 Task: Search one way flight ticket for 4 adults, 2 children, 2 infants in seat and 1 infant on lap in economy from Williston: Williston Basin International Airport to Laramie: Laramie Regional Airport on 5-3-2023. Choice of flights is Alaska. Price is upto 30000. Outbound departure time preference is 20:15.
Action: Mouse moved to (279, 113)
Screenshot: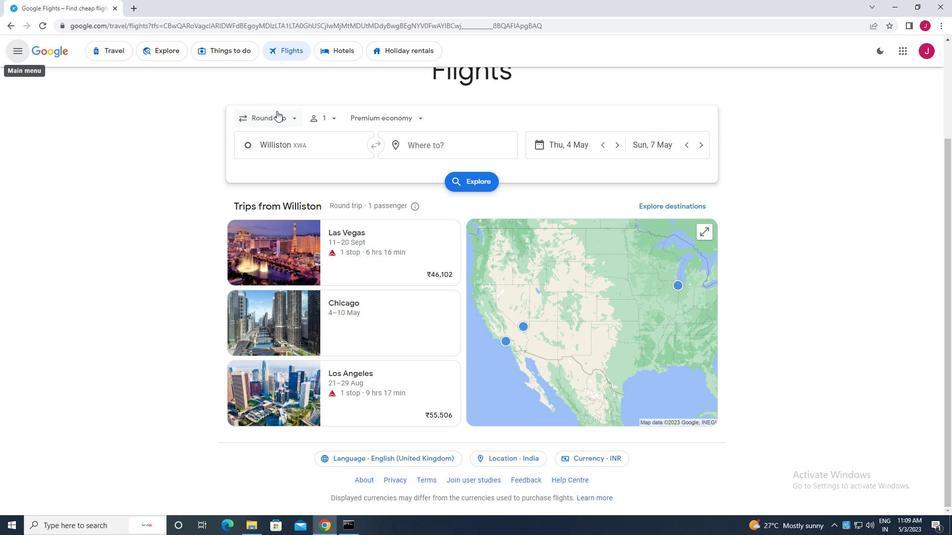 
Action: Mouse pressed left at (279, 113)
Screenshot: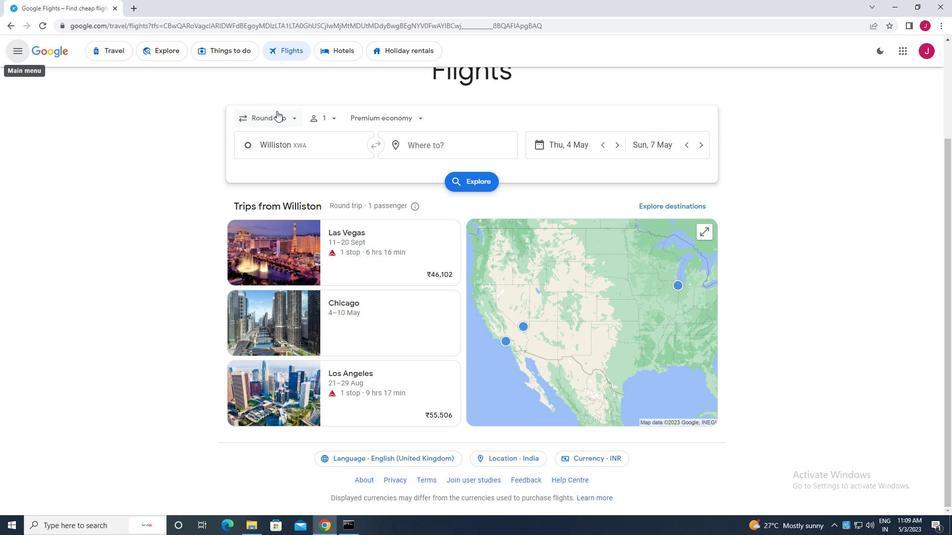 
Action: Mouse moved to (281, 164)
Screenshot: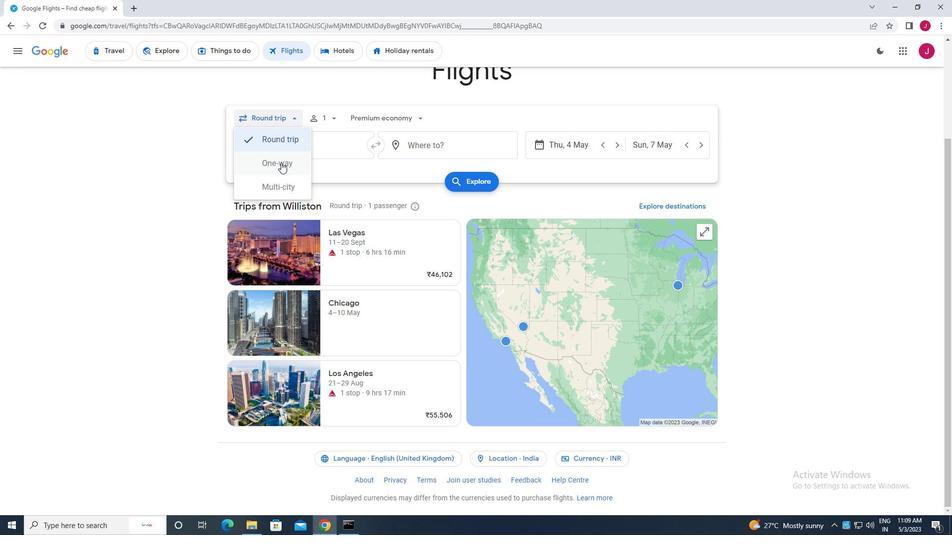 
Action: Mouse pressed left at (281, 164)
Screenshot: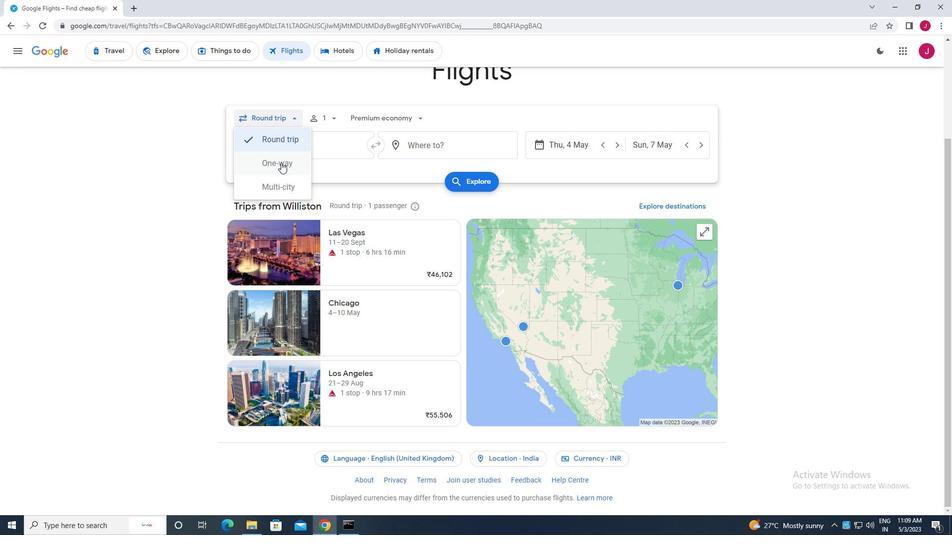 
Action: Mouse moved to (329, 119)
Screenshot: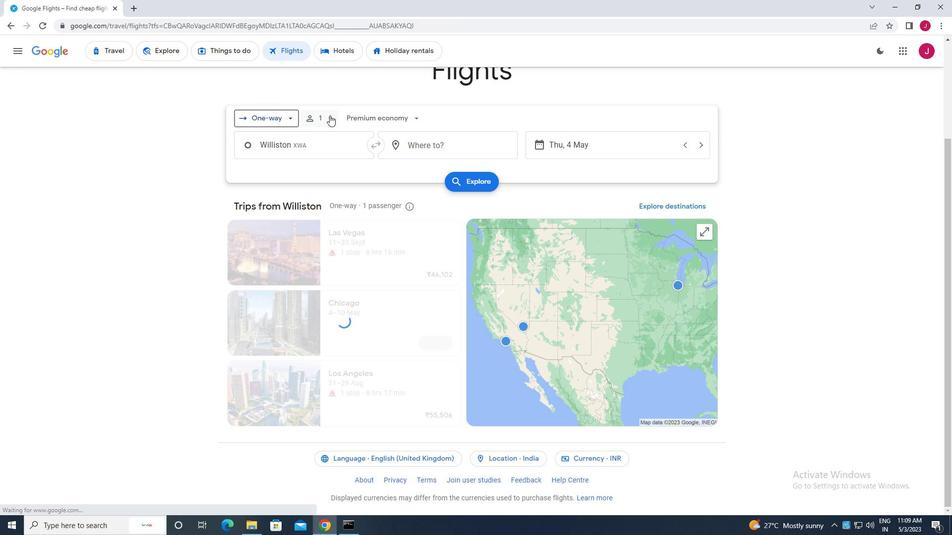 
Action: Mouse pressed left at (329, 119)
Screenshot: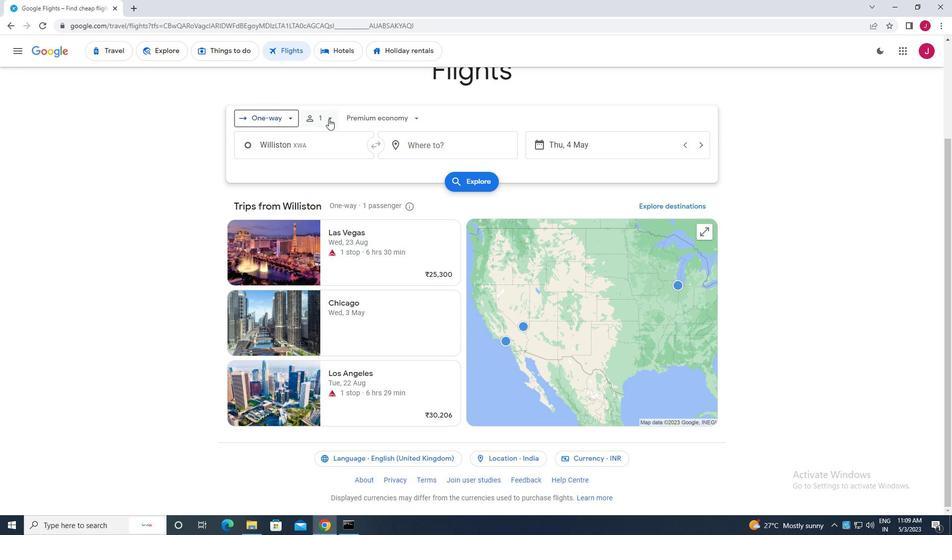 
Action: Mouse moved to (405, 146)
Screenshot: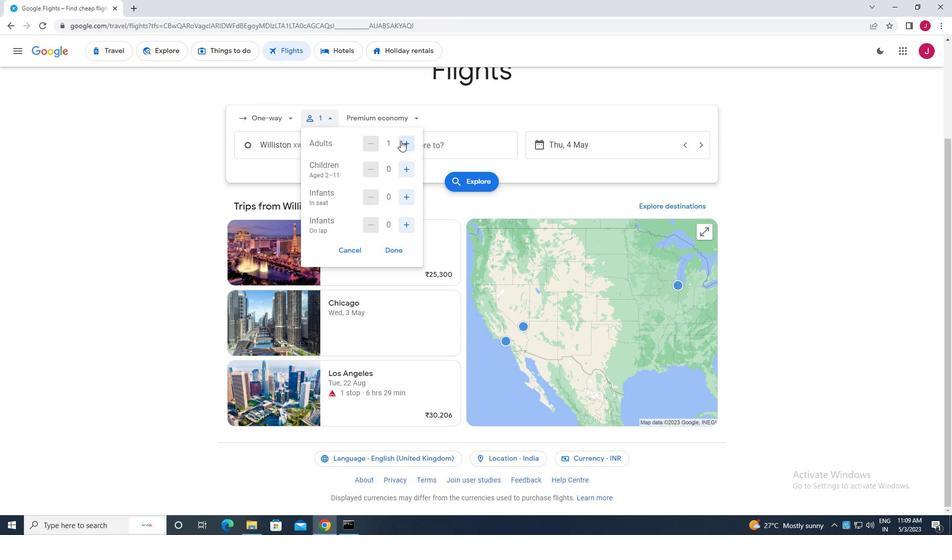 
Action: Mouse pressed left at (405, 146)
Screenshot: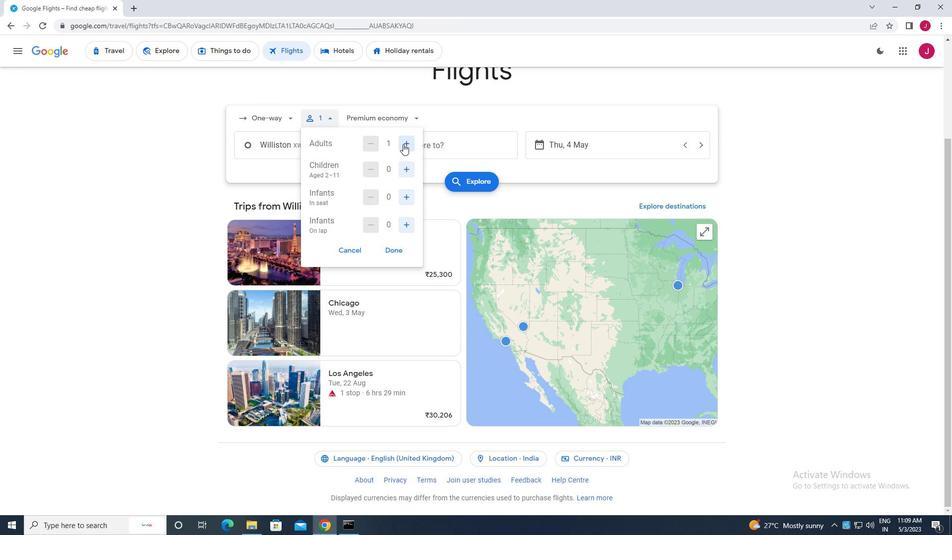 
Action: Mouse pressed left at (405, 146)
Screenshot: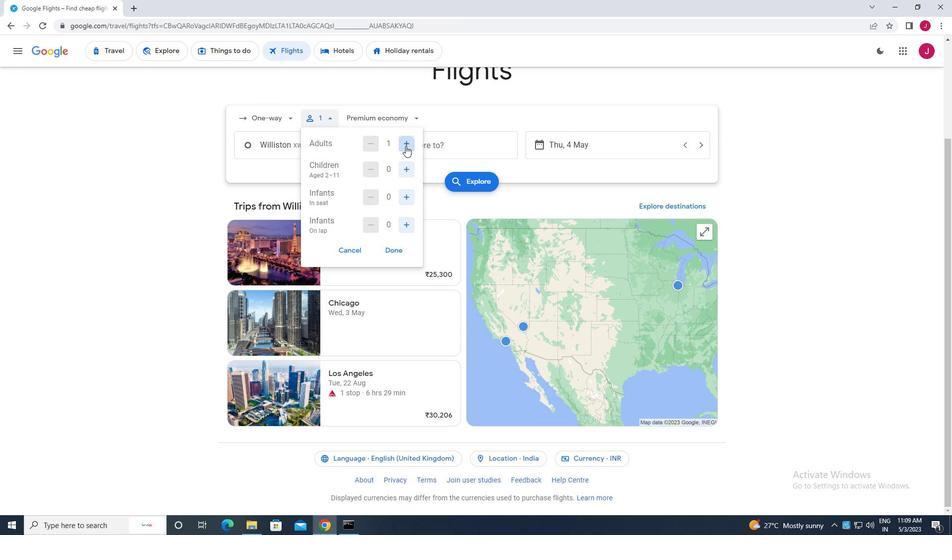 
Action: Mouse pressed left at (405, 146)
Screenshot: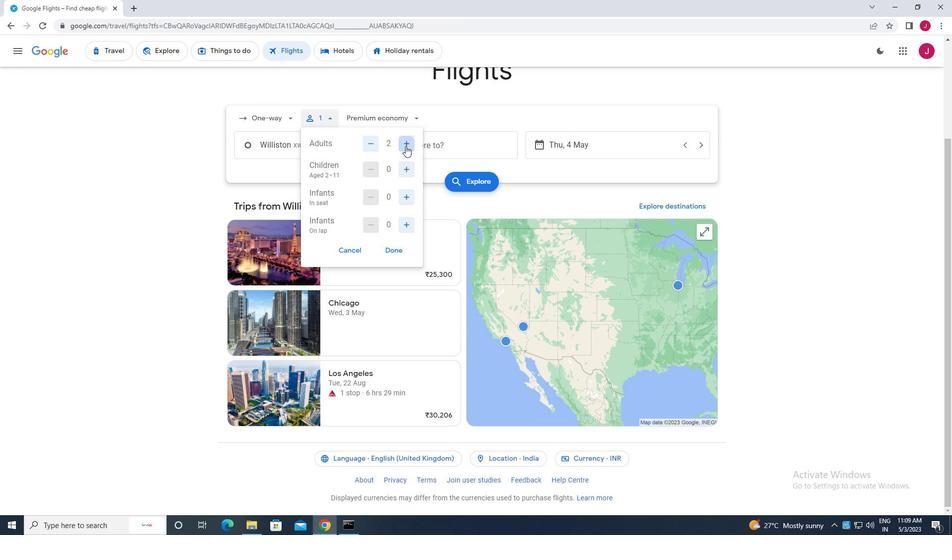 
Action: Mouse moved to (405, 170)
Screenshot: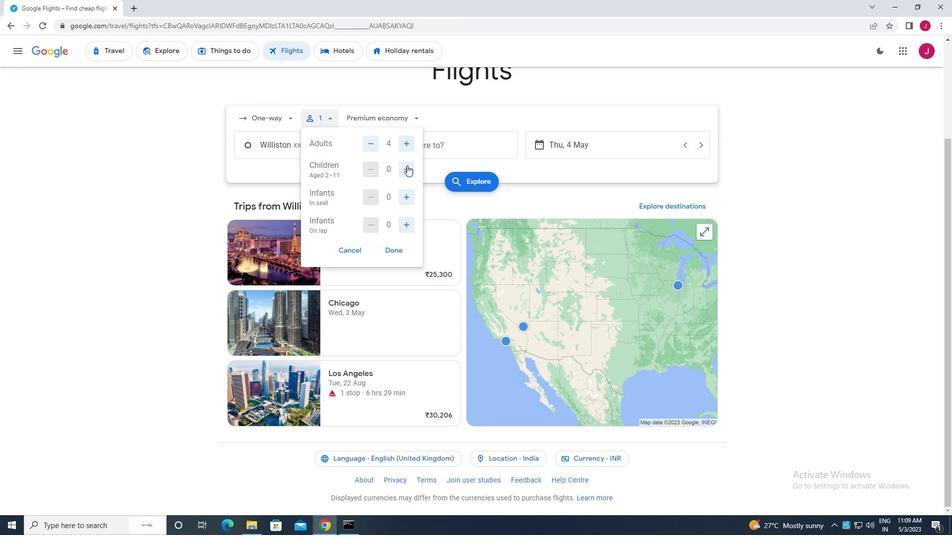 
Action: Mouse pressed left at (405, 170)
Screenshot: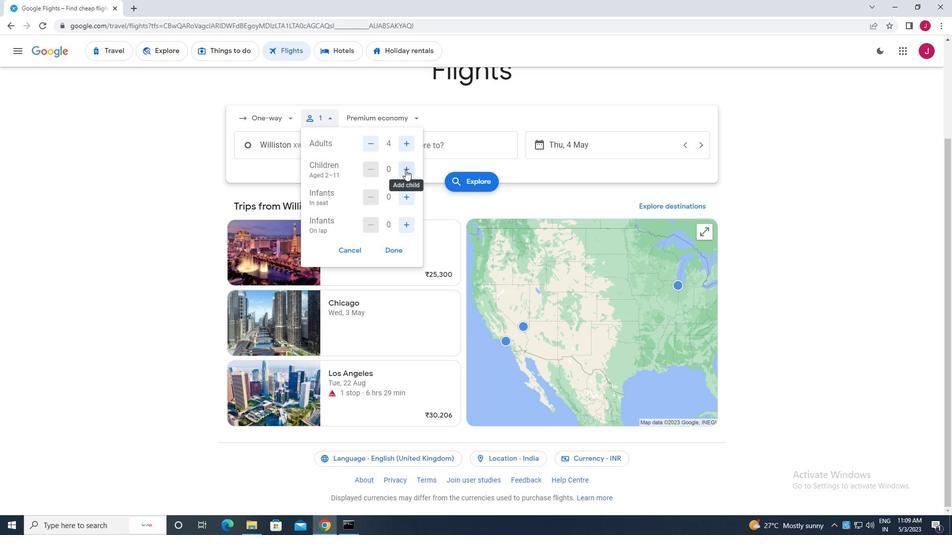 
Action: Mouse pressed left at (405, 170)
Screenshot: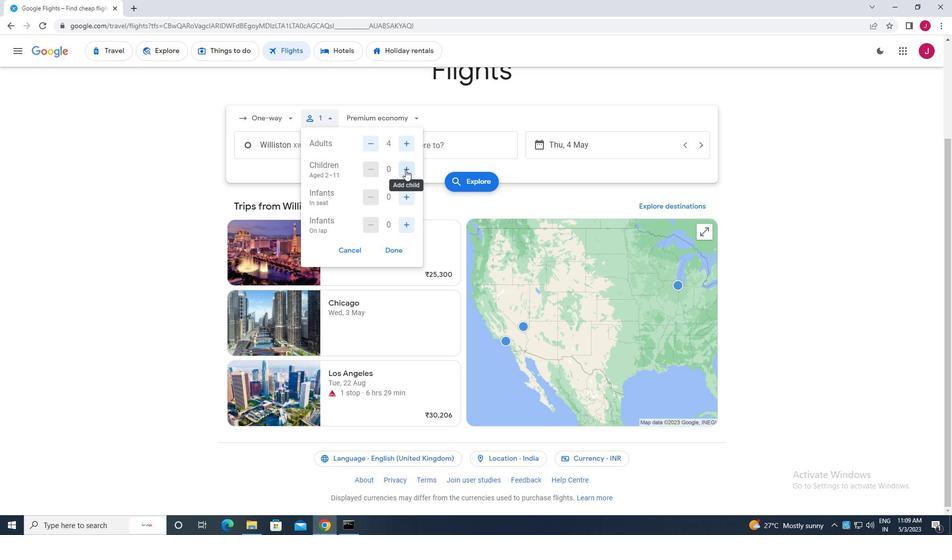 
Action: Mouse moved to (407, 199)
Screenshot: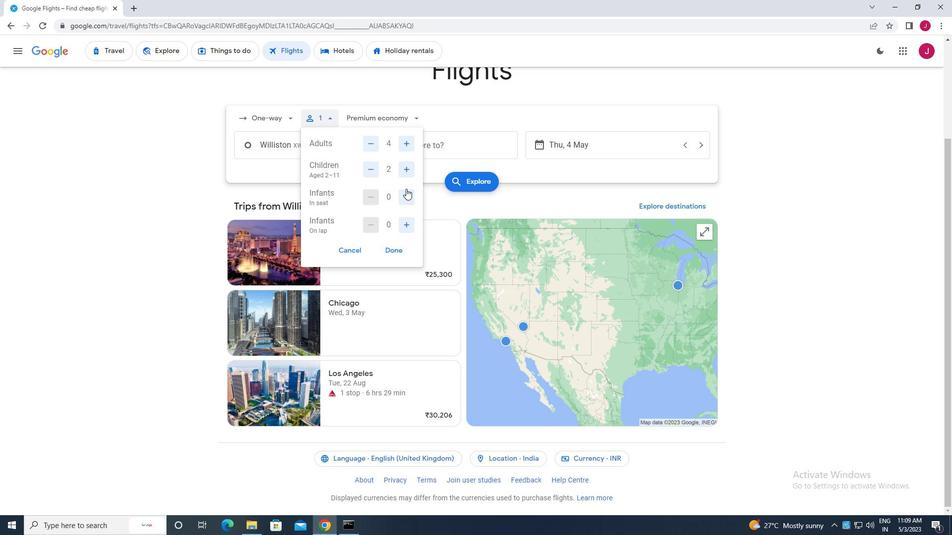 
Action: Mouse pressed left at (407, 199)
Screenshot: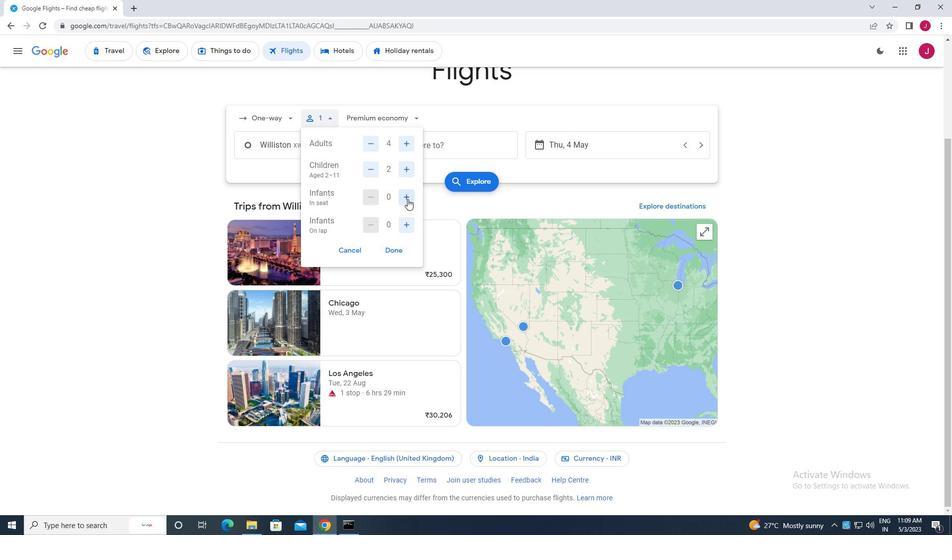 
Action: Mouse pressed left at (407, 199)
Screenshot: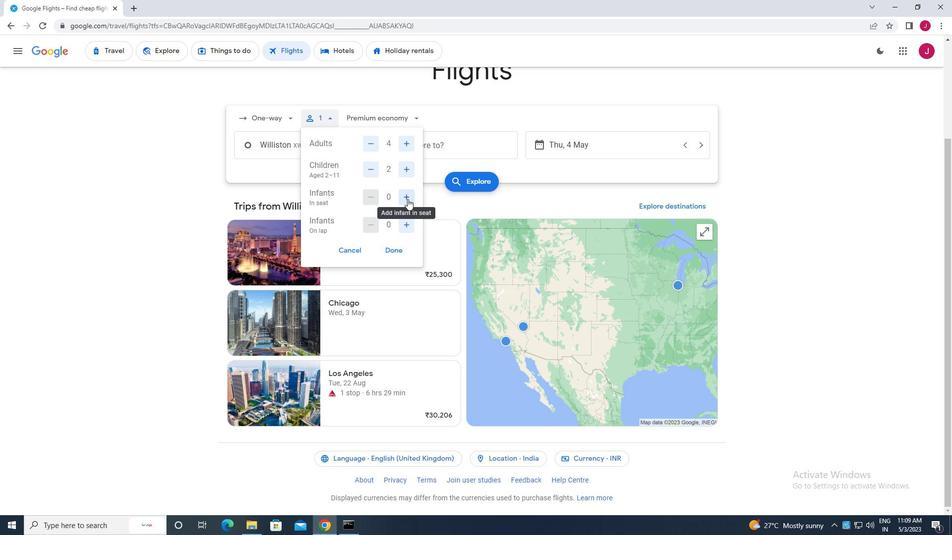 
Action: Mouse moved to (403, 226)
Screenshot: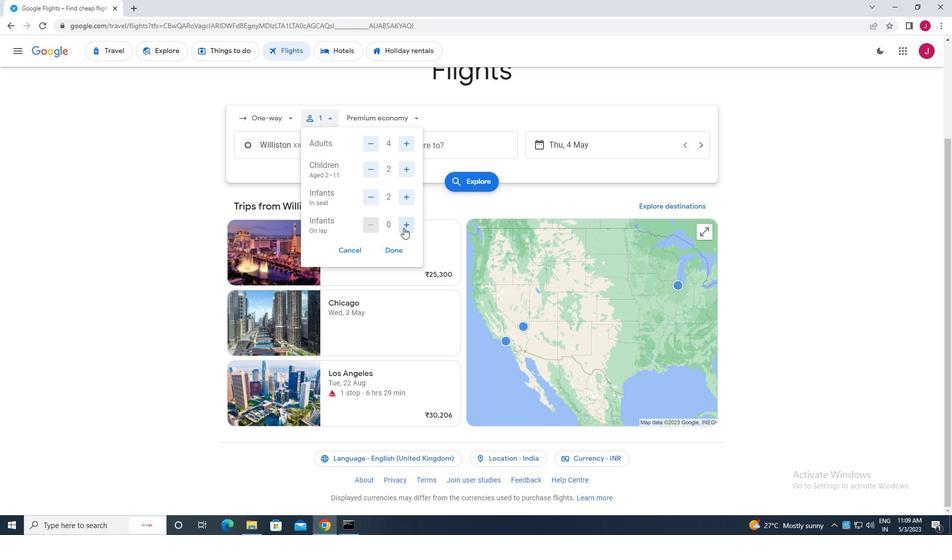 
Action: Mouse pressed left at (403, 226)
Screenshot: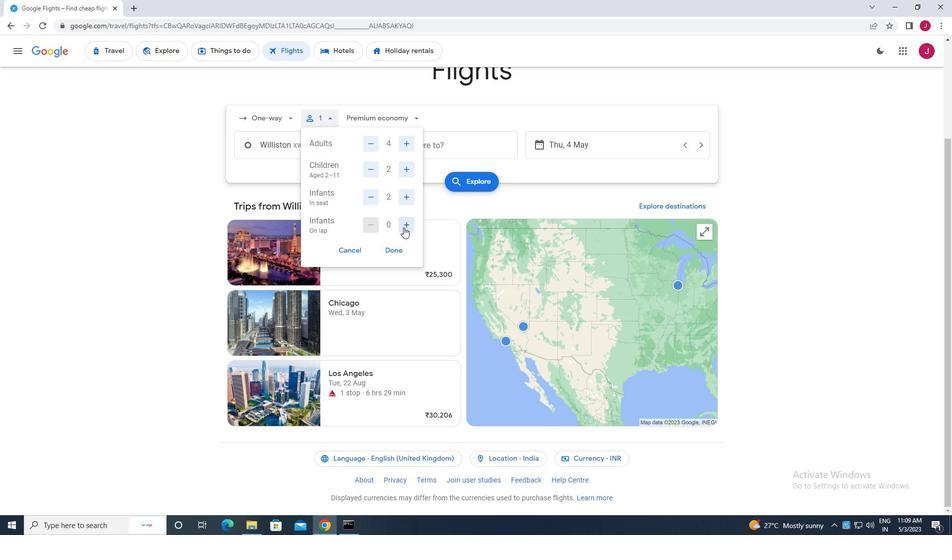 
Action: Mouse moved to (395, 247)
Screenshot: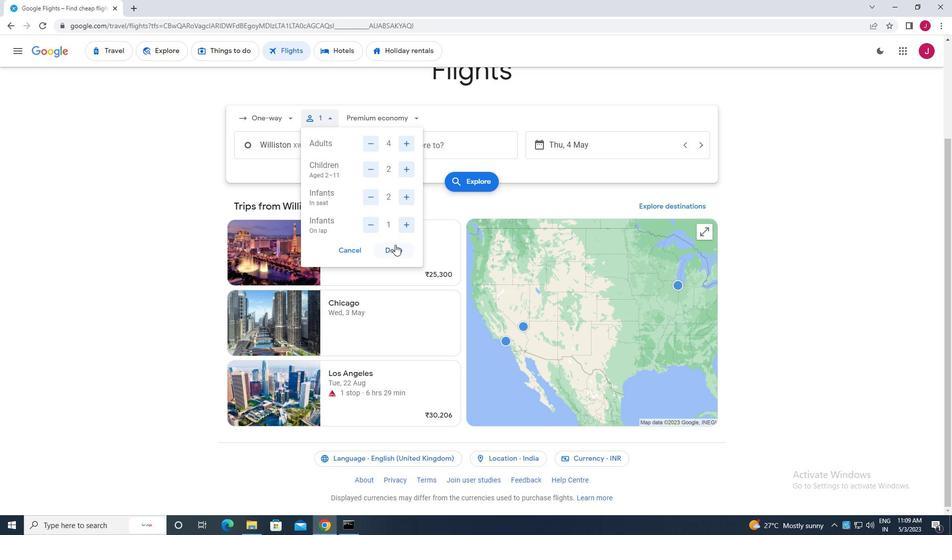 
Action: Mouse pressed left at (395, 247)
Screenshot: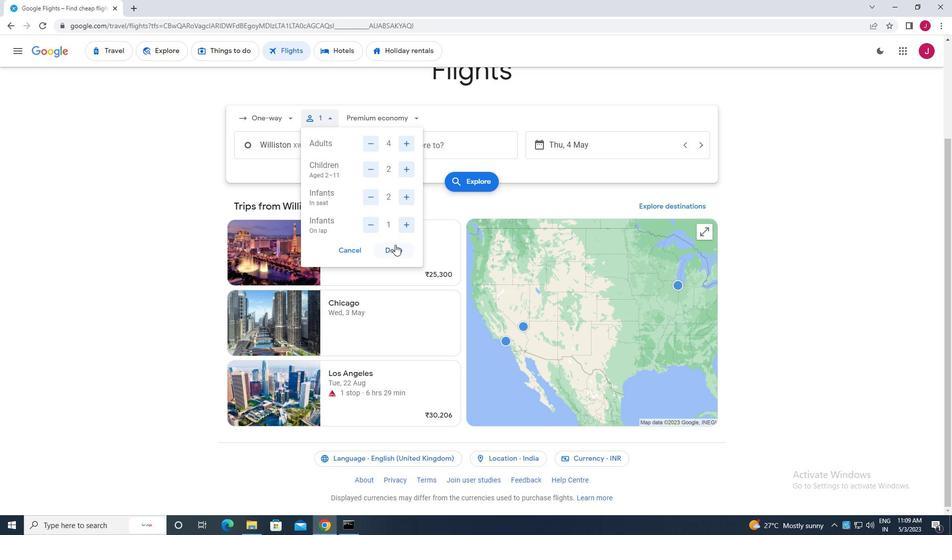 
Action: Mouse moved to (373, 120)
Screenshot: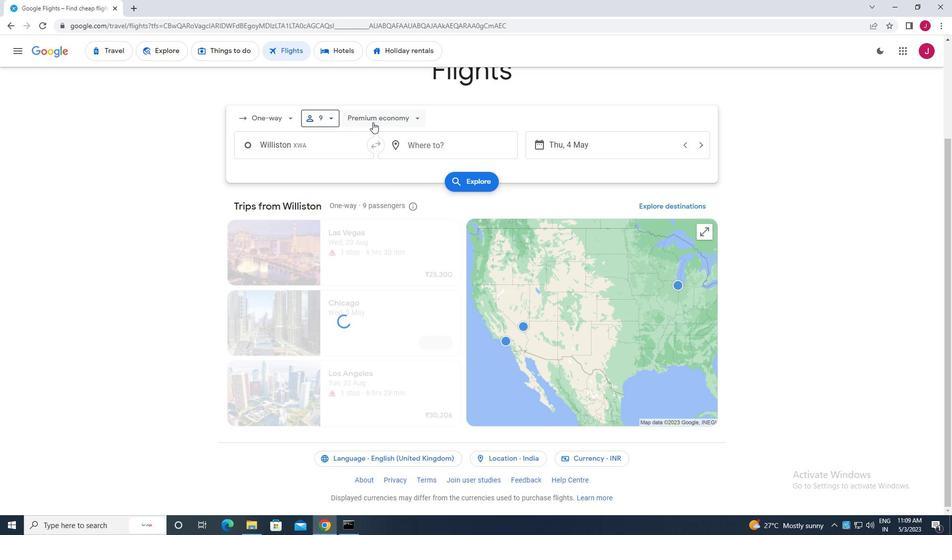 
Action: Mouse pressed left at (373, 120)
Screenshot: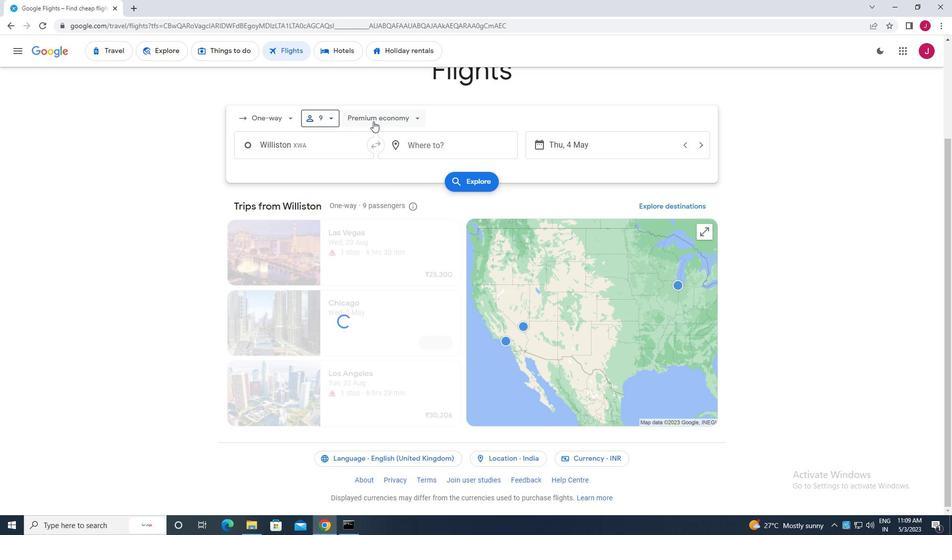 
Action: Mouse moved to (400, 139)
Screenshot: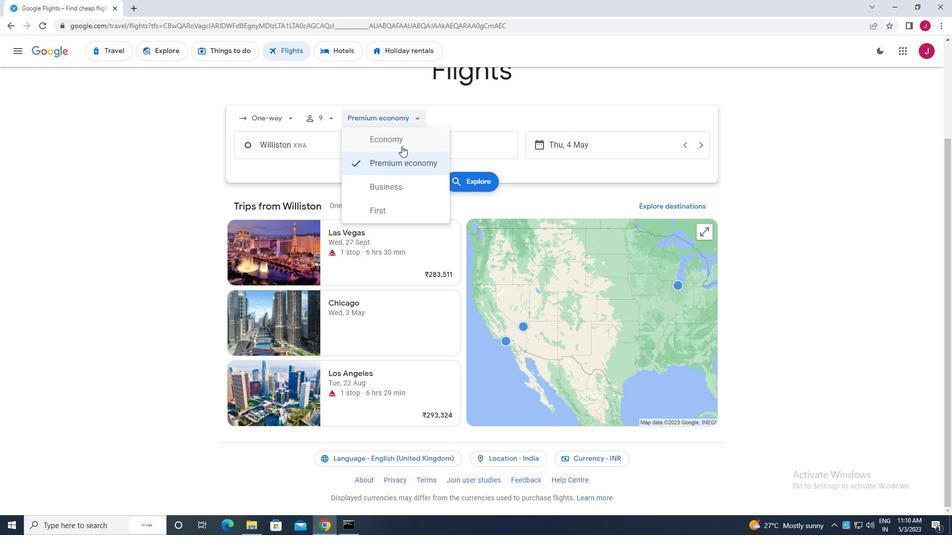 
Action: Mouse pressed left at (400, 139)
Screenshot: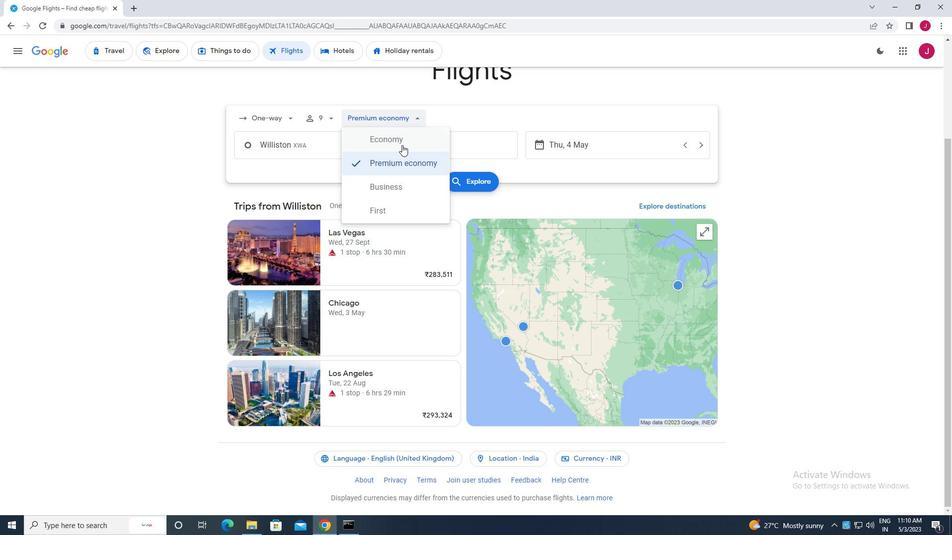 
Action: Mouse moved to (339, 147)
Screenshot: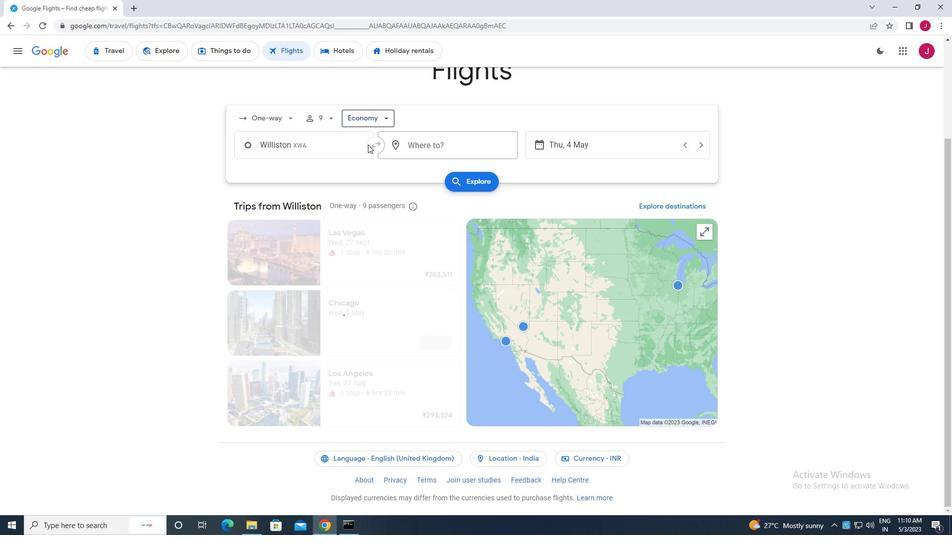 
Action: Mouse pressed left at (339, 147)
Screenshot: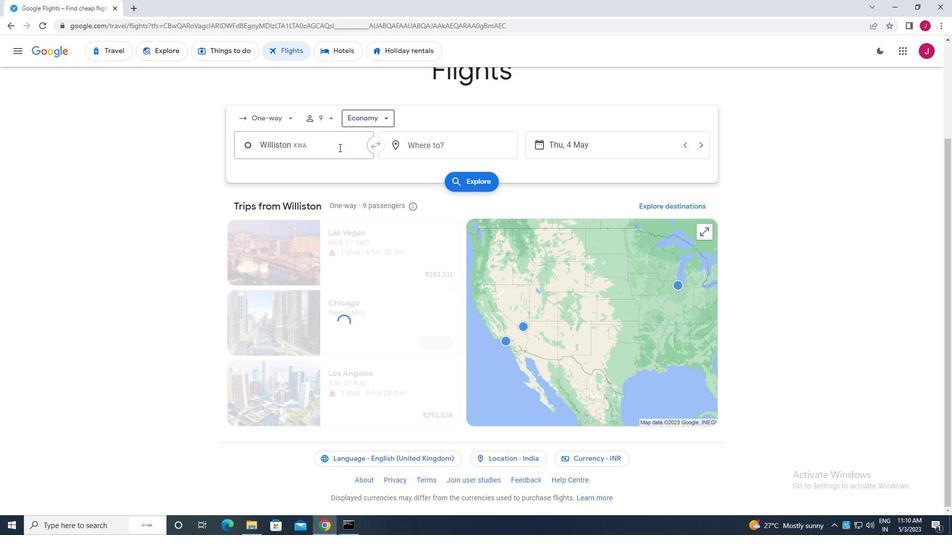 
Action: Mouse moved to (339, 145)
Screenshot: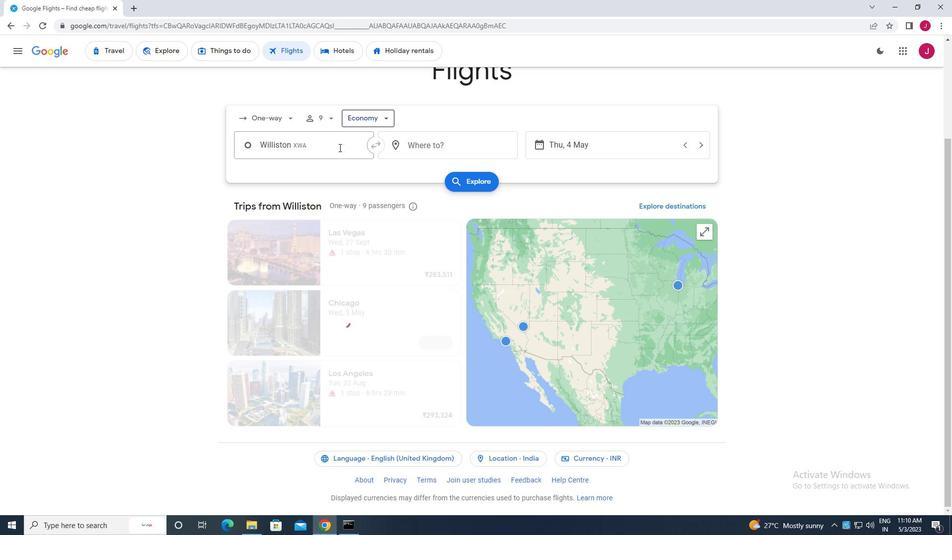 
Action: Key pressed williston
Screenshot: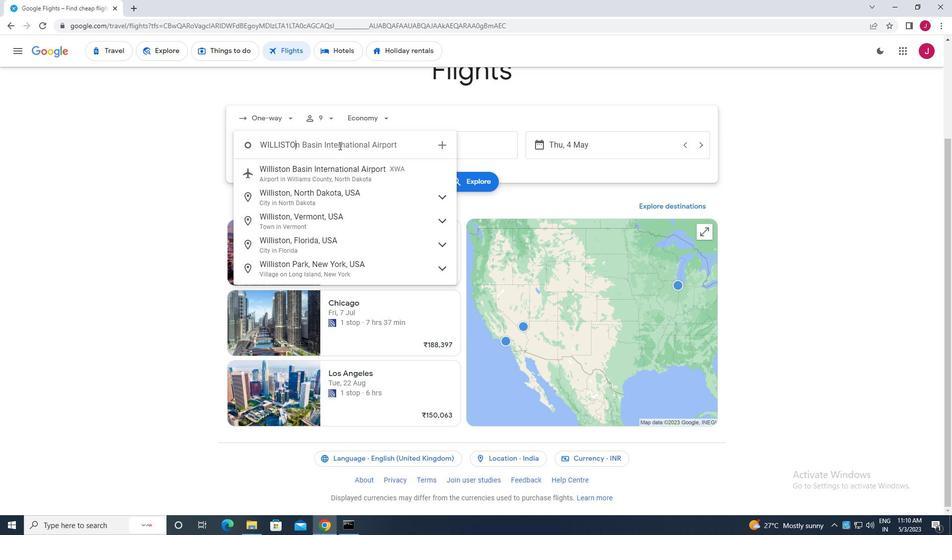 
Action: Mouse moved to (334, 171)
Screenshot: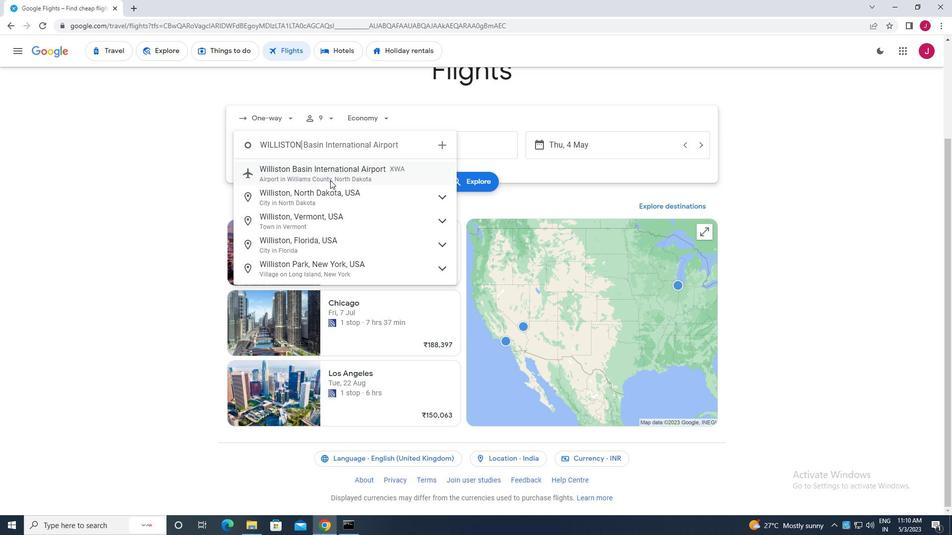 
Action: Mouse pressed left at (334, 171)
Screenshot: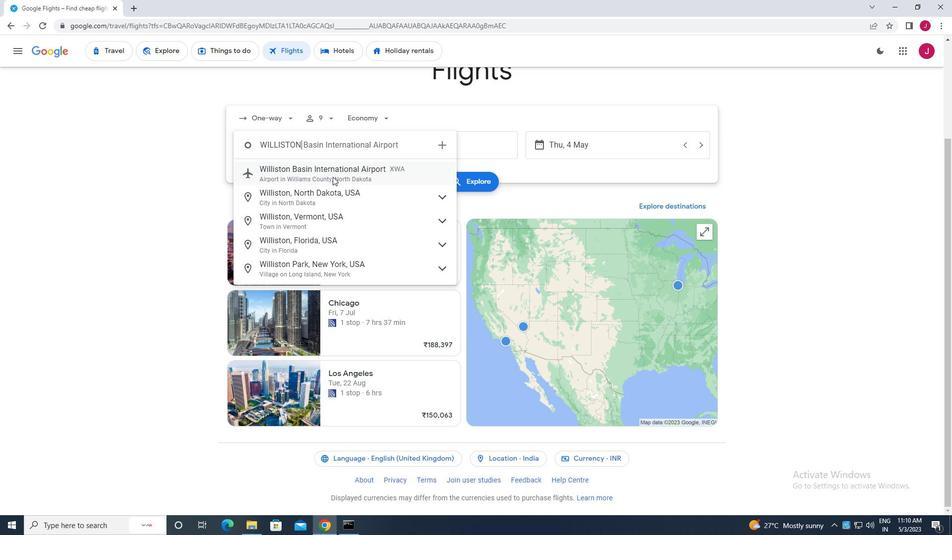 
Action: Mouse moved to (449, 146)
Screenshot: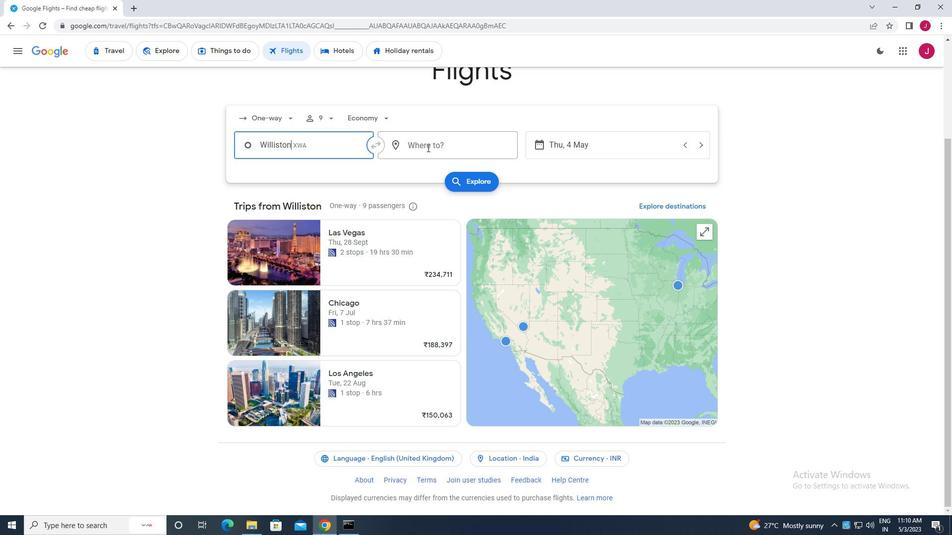 
Action: Mouse pressed left at (449, 146)
Screenshot: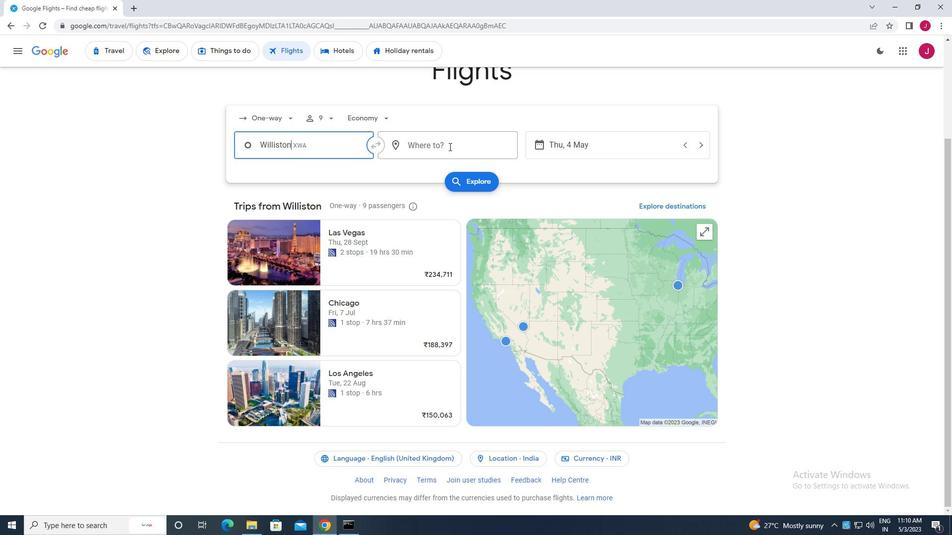
Action: Mouse moved to (440, 144)
Screenshot: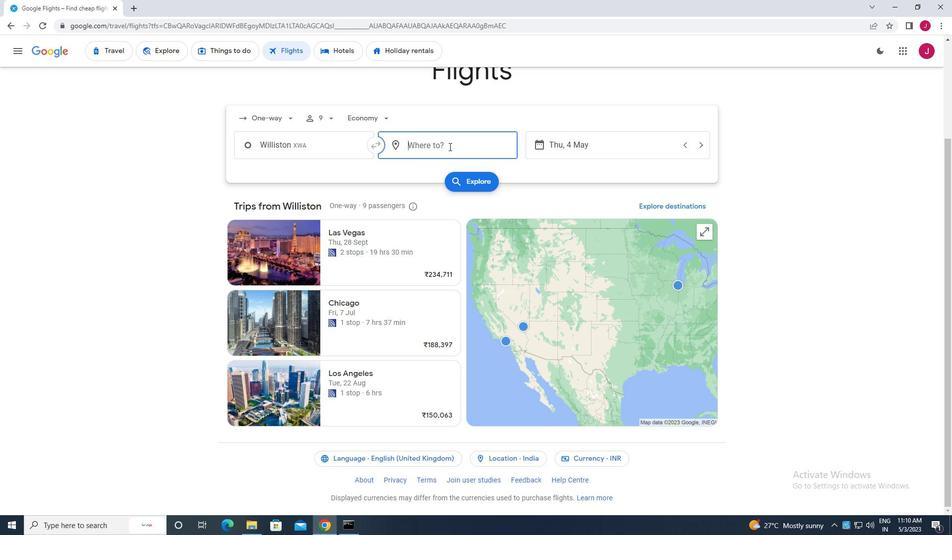 
Action: Key pressed laram
Screenshot: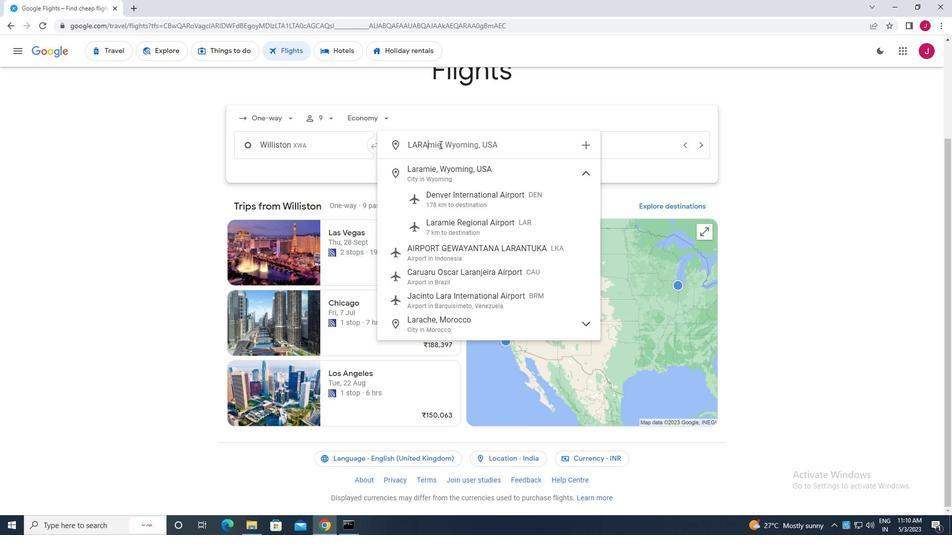 
Action: Mouse moved to (488, 222)
Screenshot: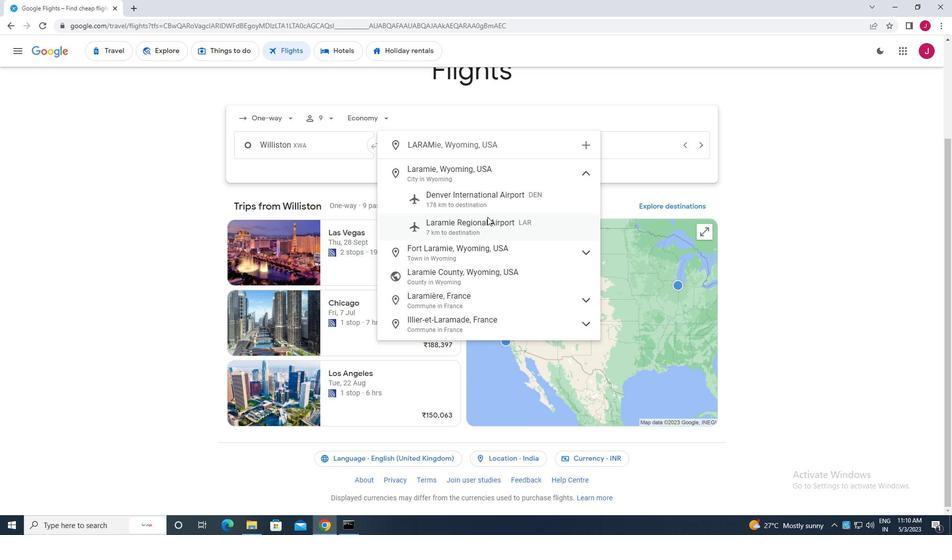 
Action: Mouse pressed left at (488, 222)
Screenshot: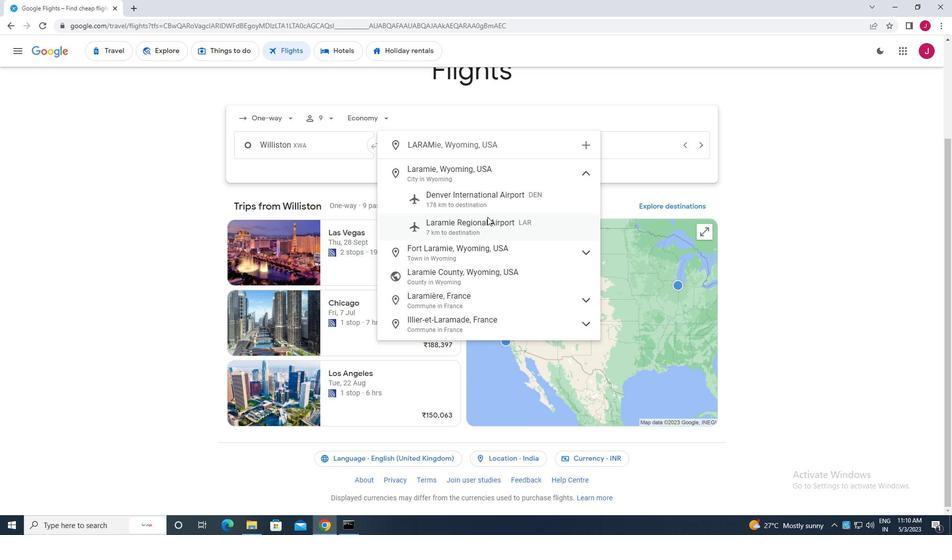 
Action: Mouse moved to (573, 148)
Screenshot: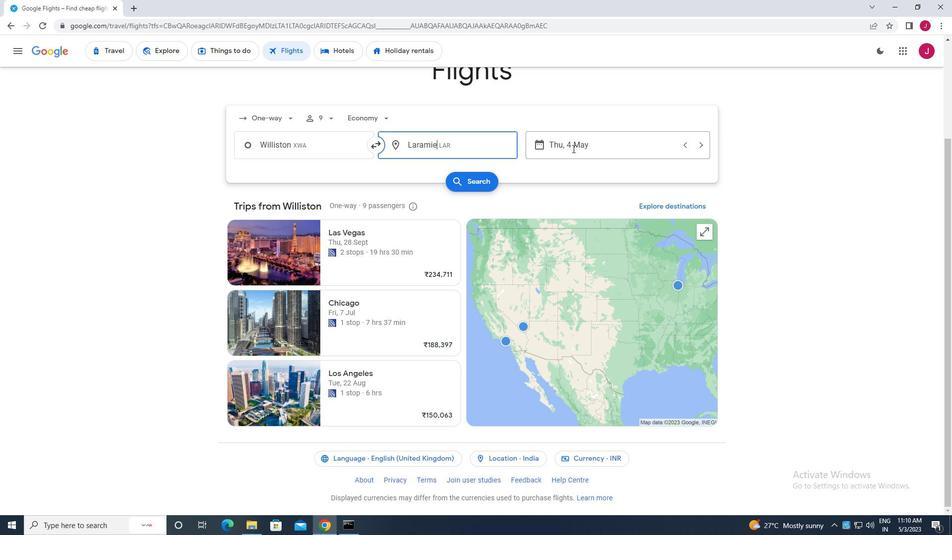 
Action: Mouse pressed left at (573, 148)
Screenshot: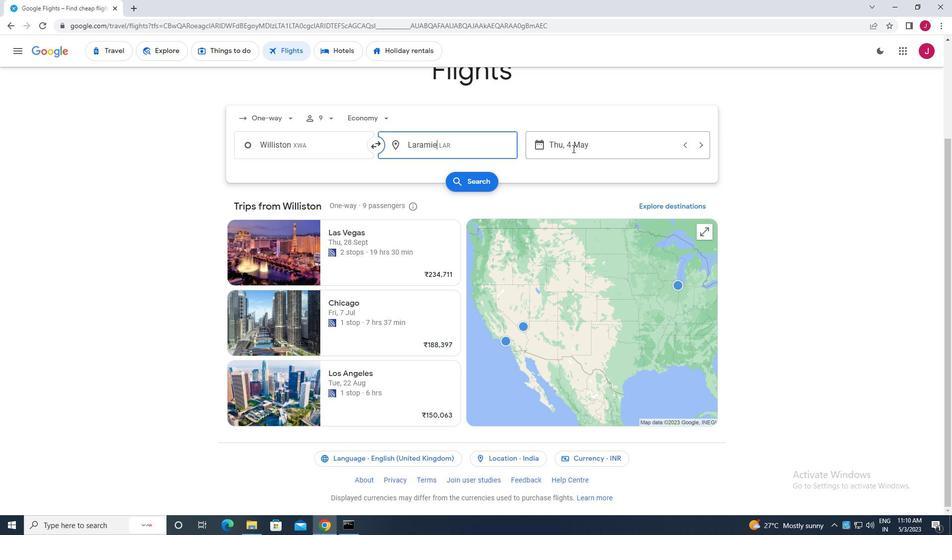 
Action: Mouse moved to (428, 225)
Screenshot: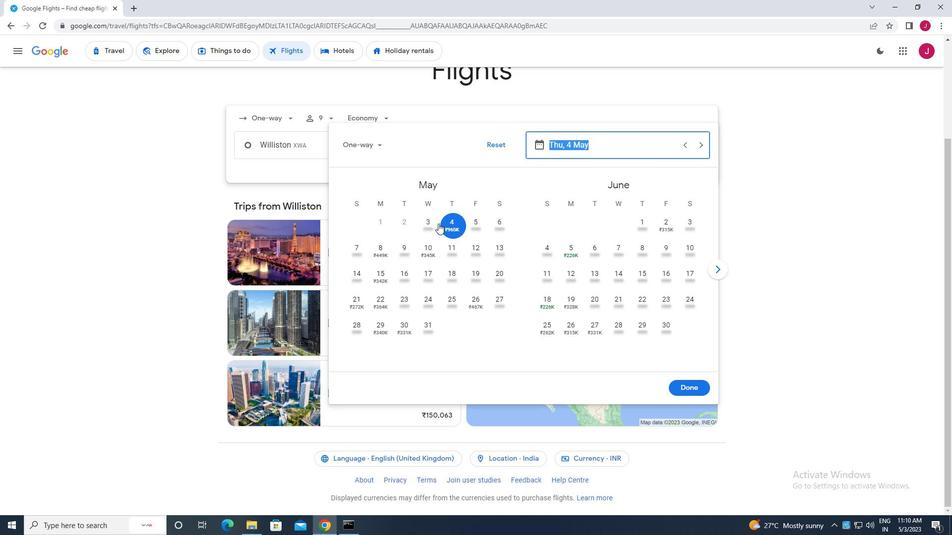 
Action: Mouse pressed left at (428, 225)
Screenshot: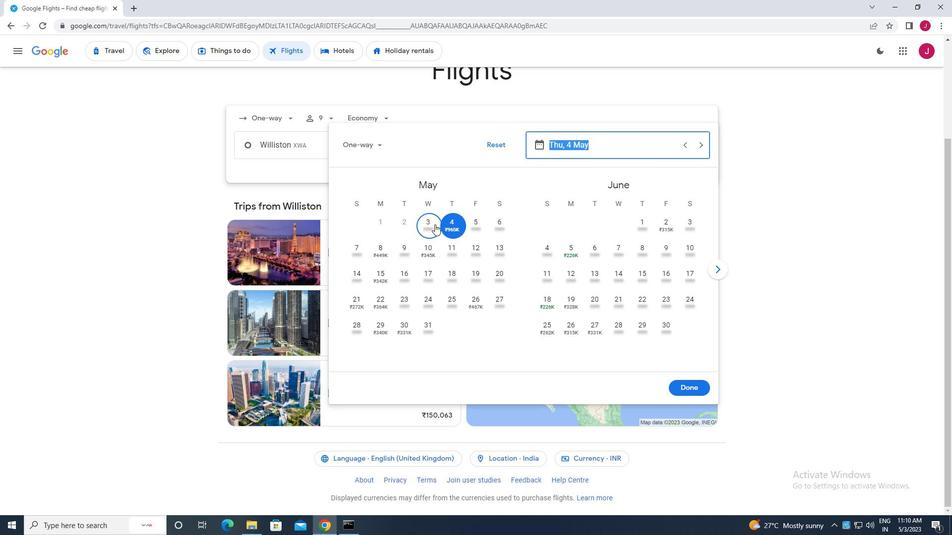 
Action: Mouse moved to (687, 389)
Screenshot: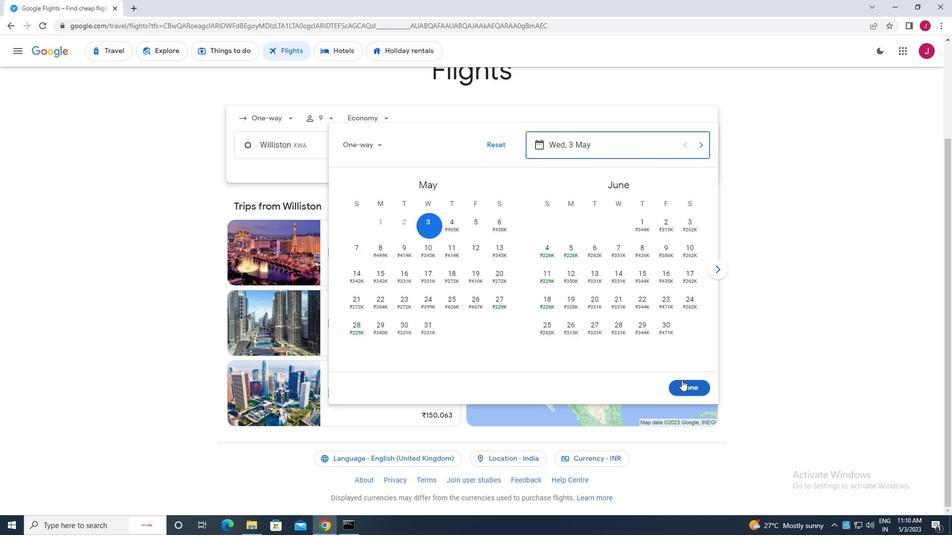 
Action: Mouse pressed left at (687, 389)
Screenshot: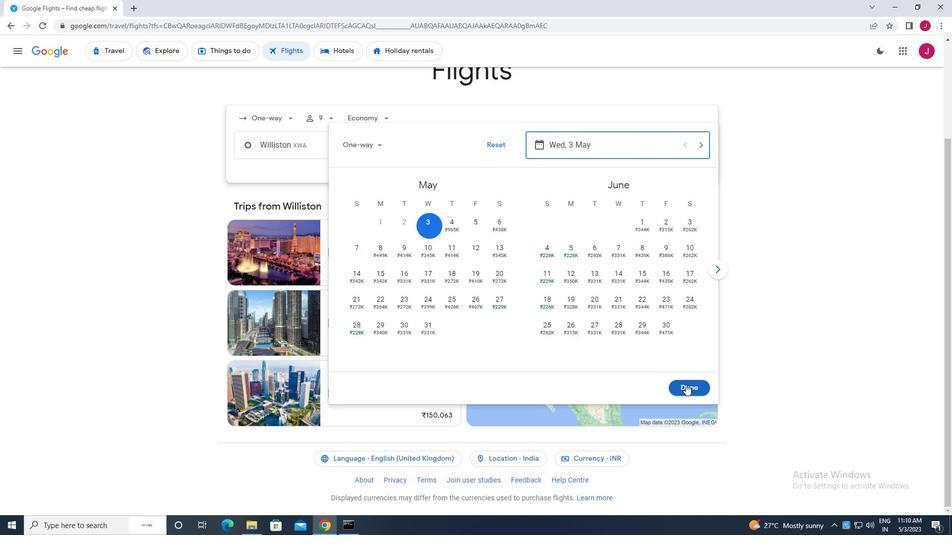 
Action: Mouse moved to (484, 185)
Screenshot: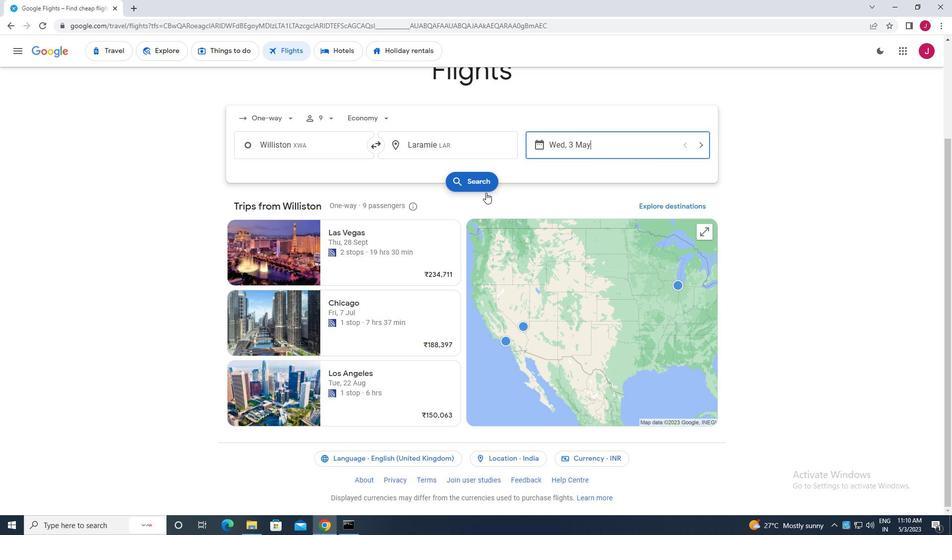 
Action: Mouse pressed left at (484, 185)
Screenshot: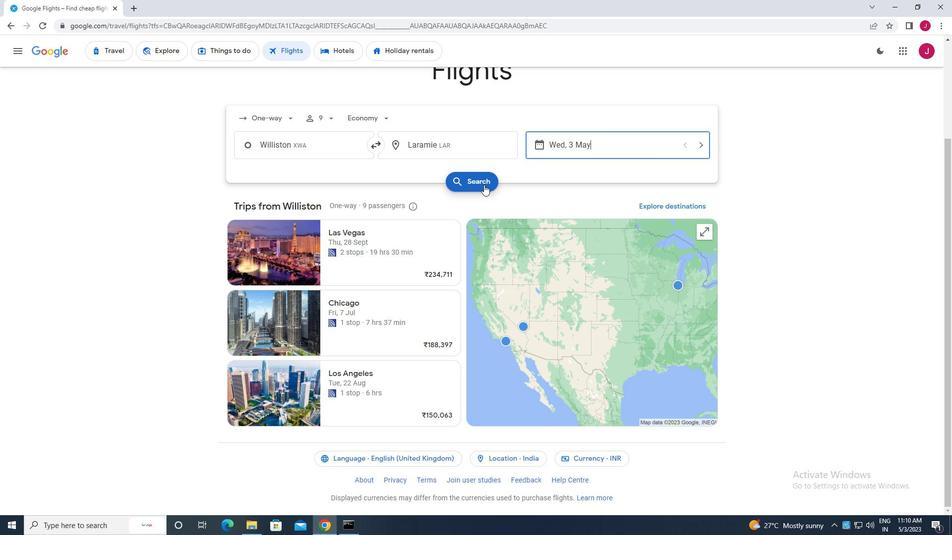 
Action: Mouse moved to (256, 143)
Screenshot: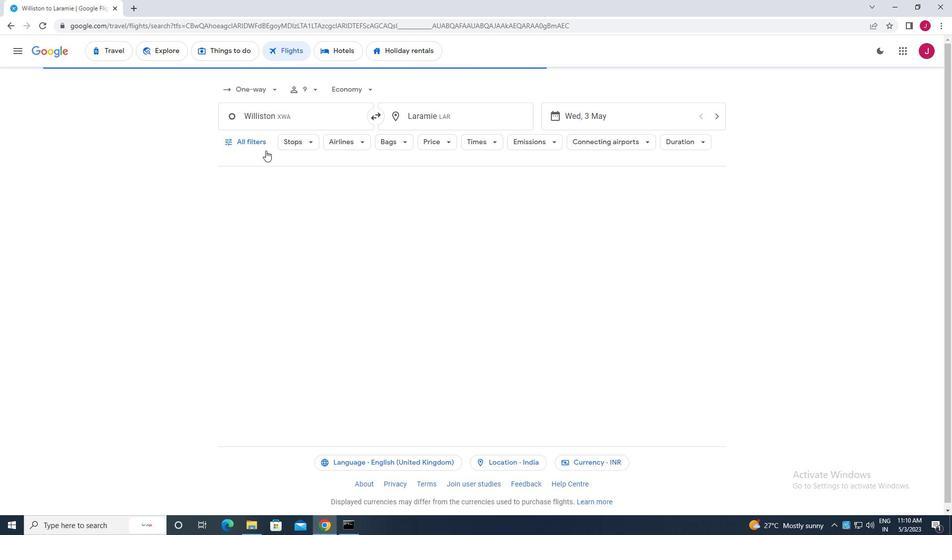 
Action: Mouse pressed left at (256, 143)
Screenshot: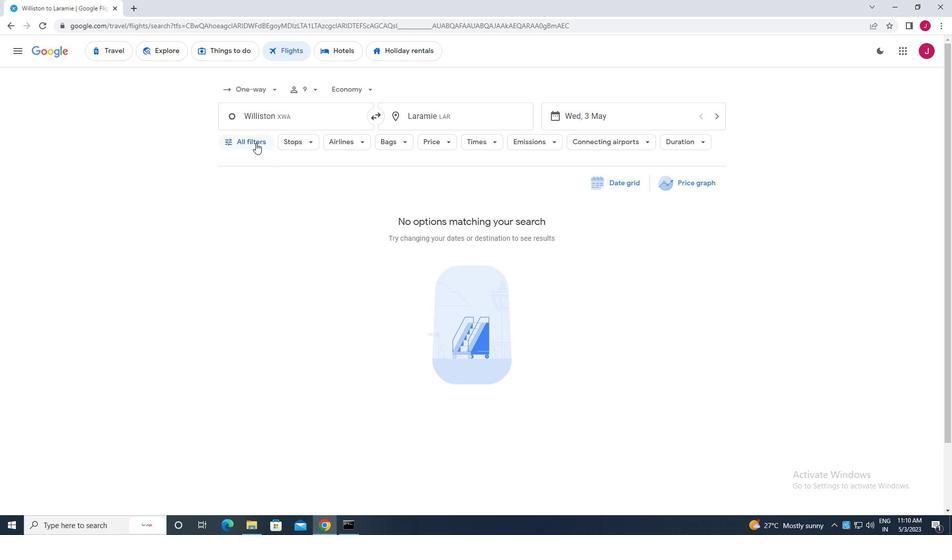 
Action: Mouse moved to (269, 187)
Screenshot: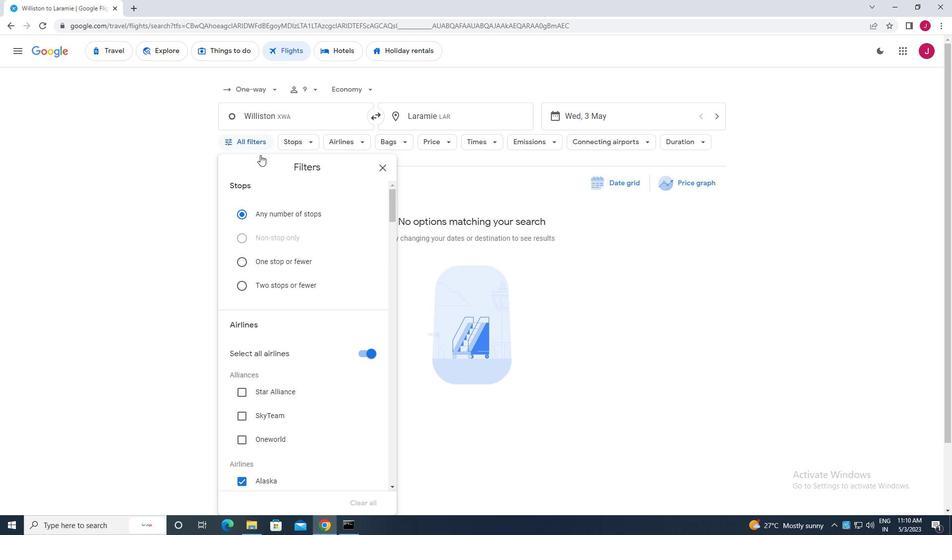 
Action: Mouse scrolled (269, 187) with delta (0, 0)
Screenshot: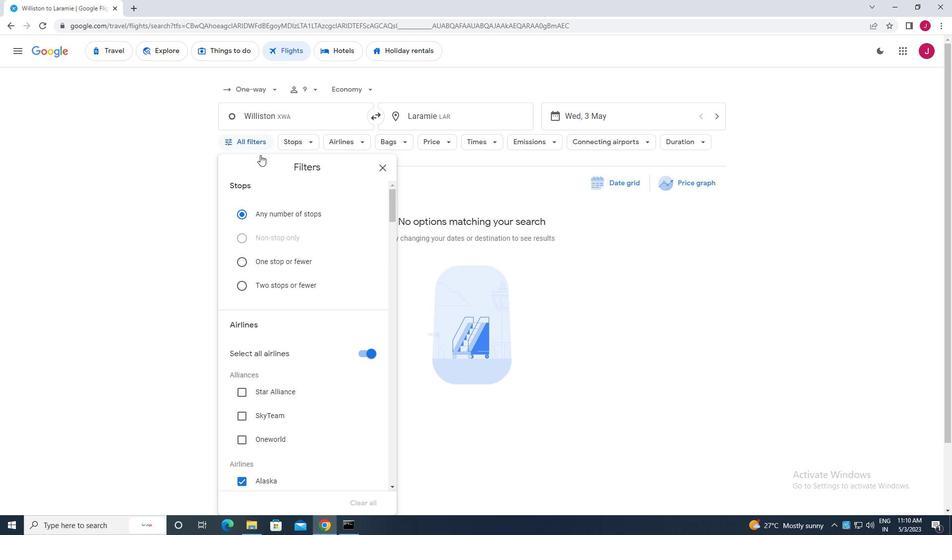 
Action: Mouse moved to (275, 196)
Screenshot: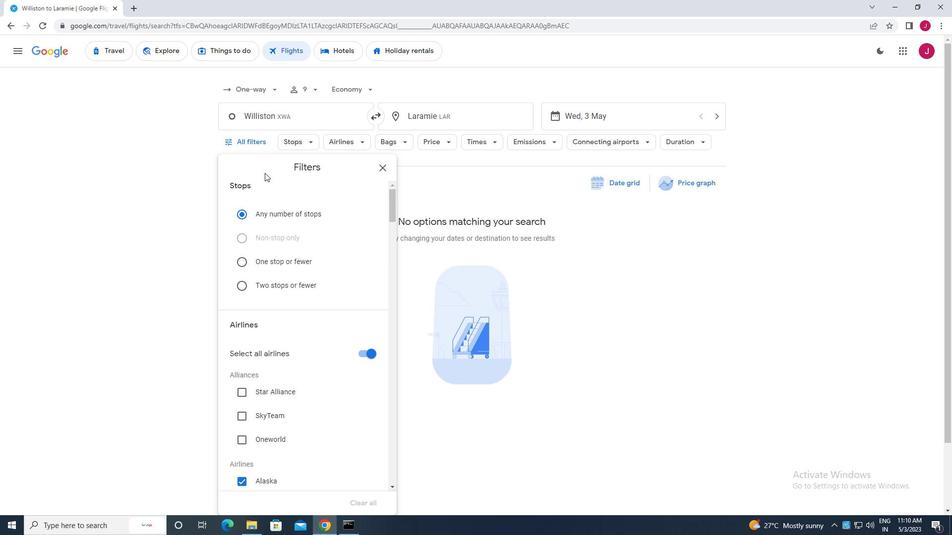 
Action: Mouse scrolled (275, 195) with delta (0, 0)
Screenshot: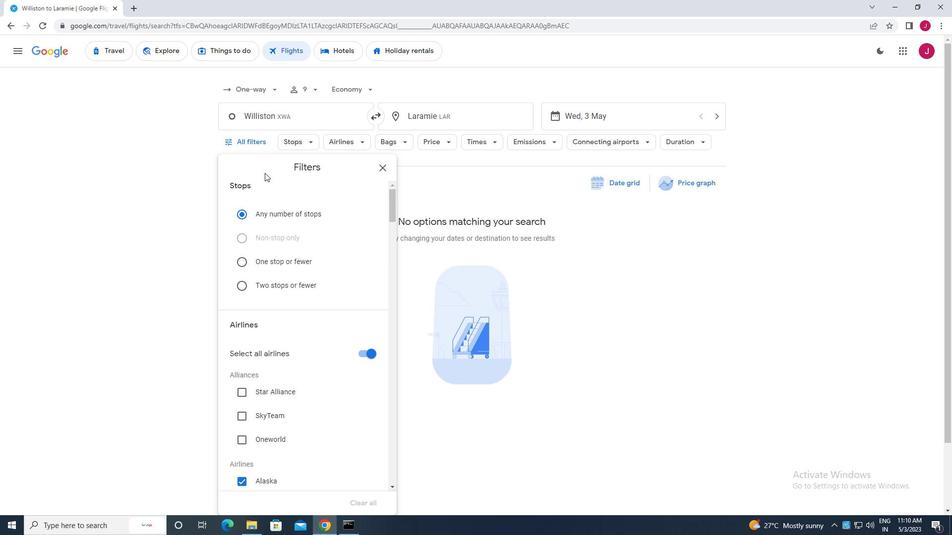 
Action: Mouse moved to (360, 259)
Screenshot: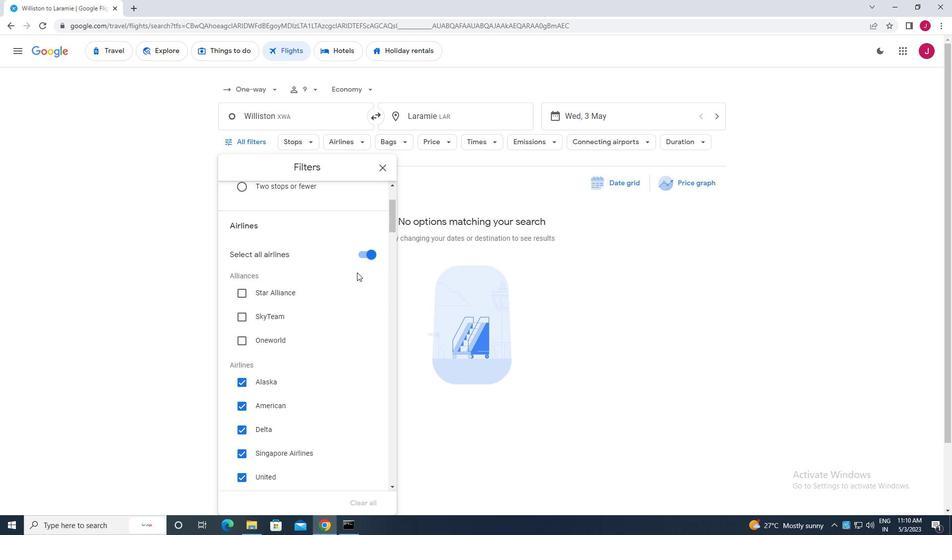 
Action: Mouse pressed left at (360, 259)
Screenshot: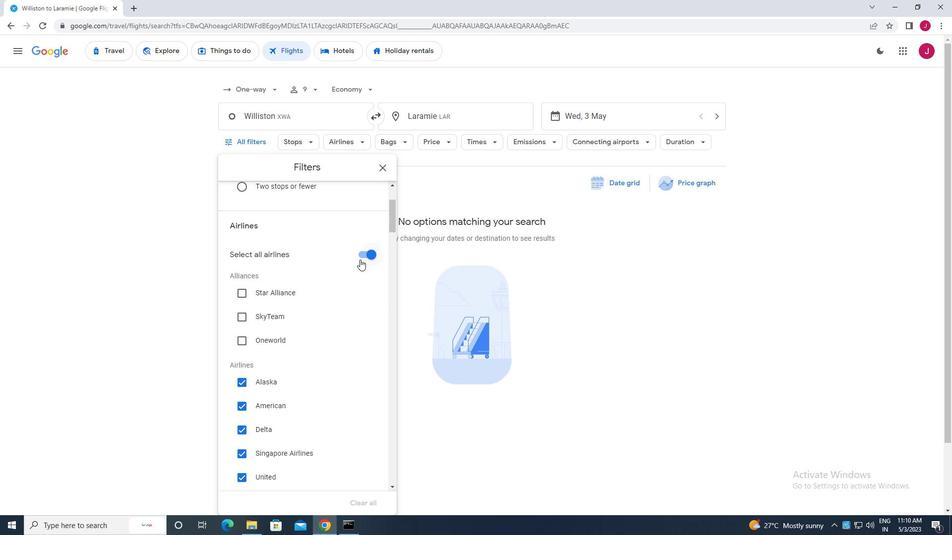 
Action: Mouse moved to (323, 280)
Screenshot: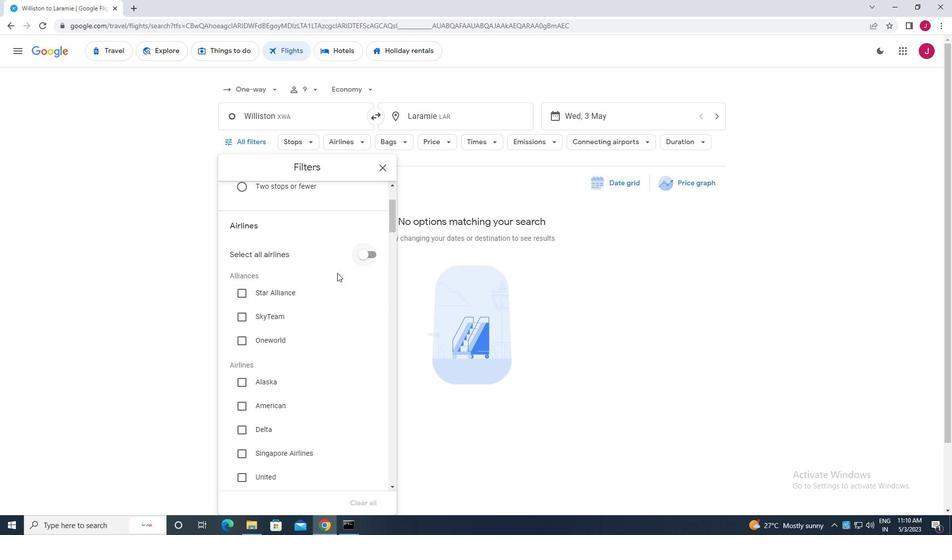 
Action: Mouse scrolled (323, 279) with delta (0, 0)
Screenshot: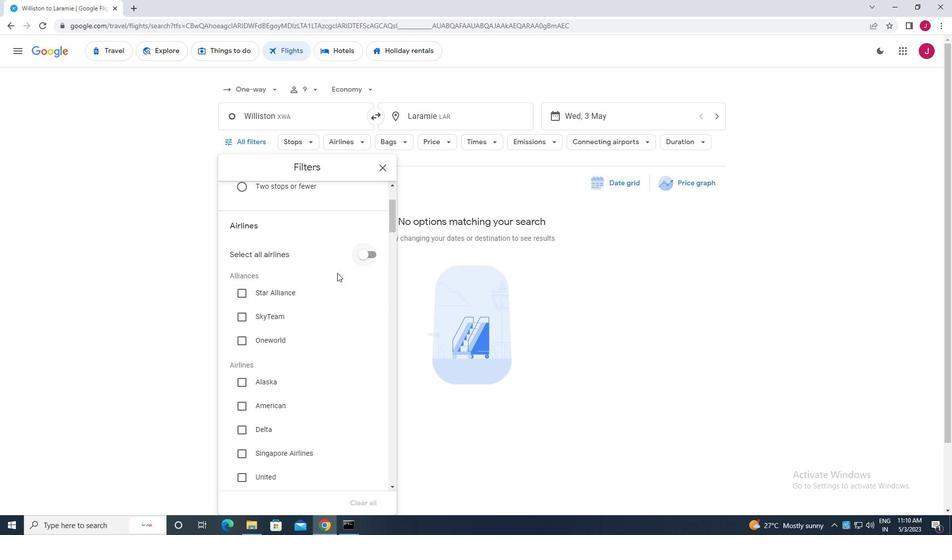 
Action: Mouse moved to (322, 281)
Screenshot: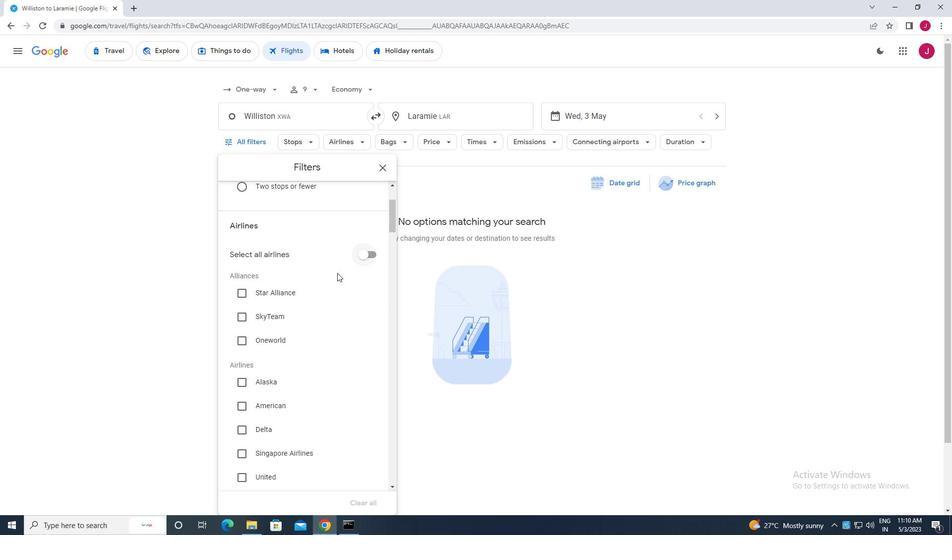 
Action: Mouse scrolled (322, 280) with delta (0, 0)
Screenshot: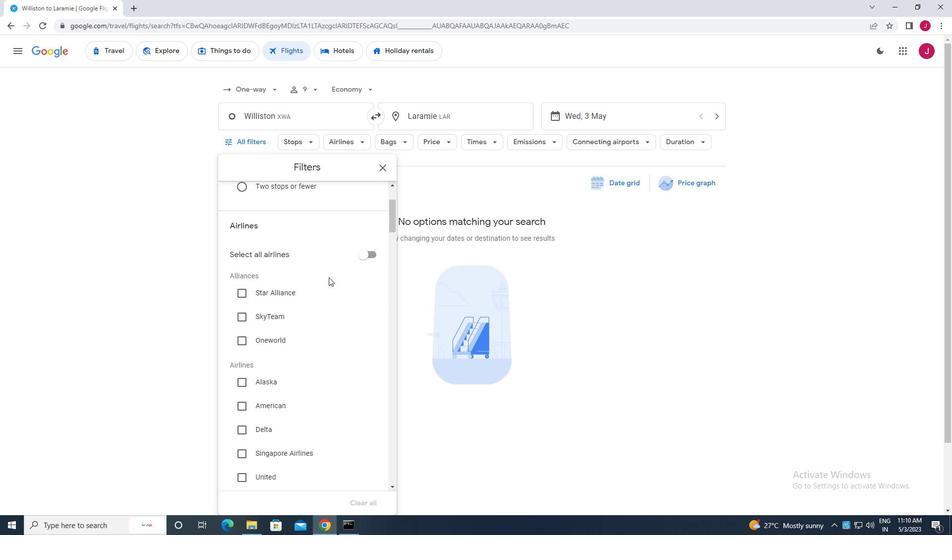 
Action: Mouse moved to (321, 281)
Screenshot: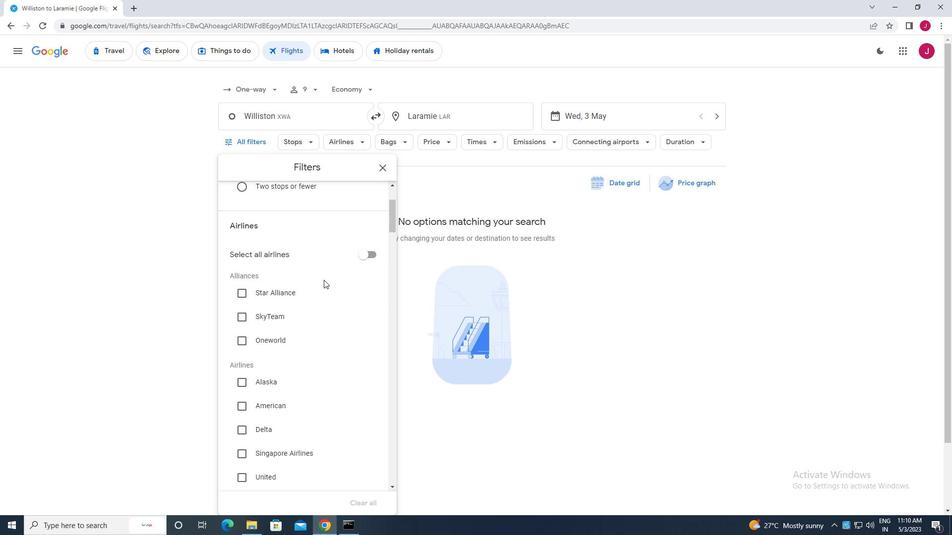 
Action: Mouse scrolled (321, 281) with delta (0, 0)
Screenshot: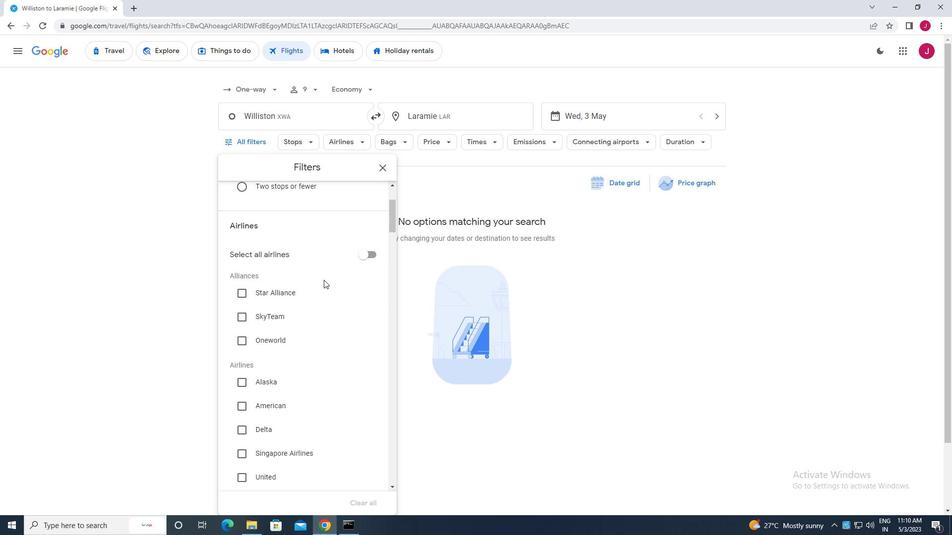 
Action: Mouse moved to (241, 232)
Screenshot: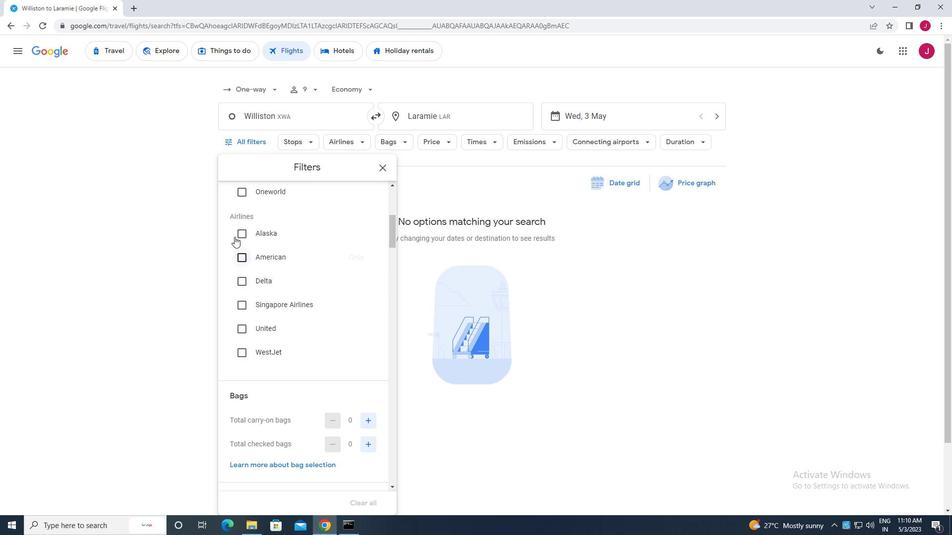 
Action: Mouse pressed left at (241, 232)
Screenshot: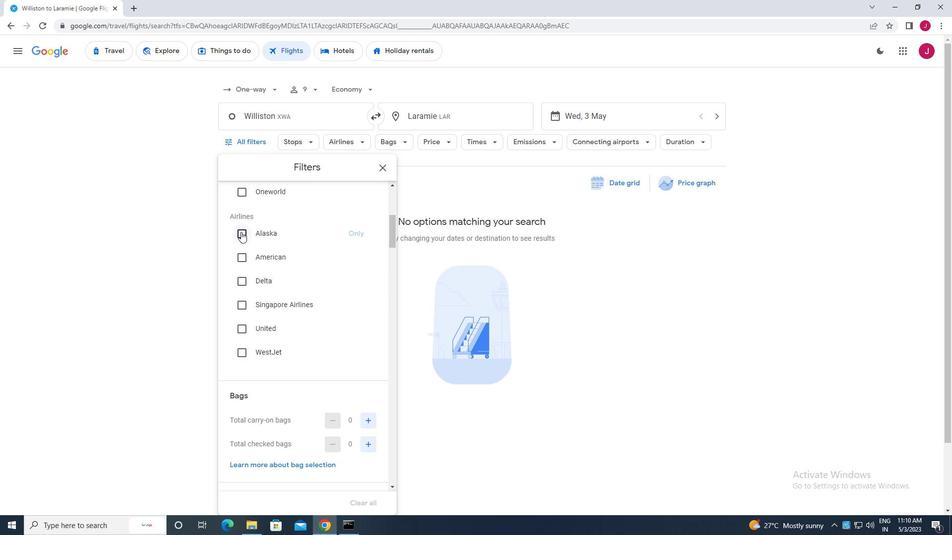 
Action: Mouse moved to (278, 247)
Screenshot: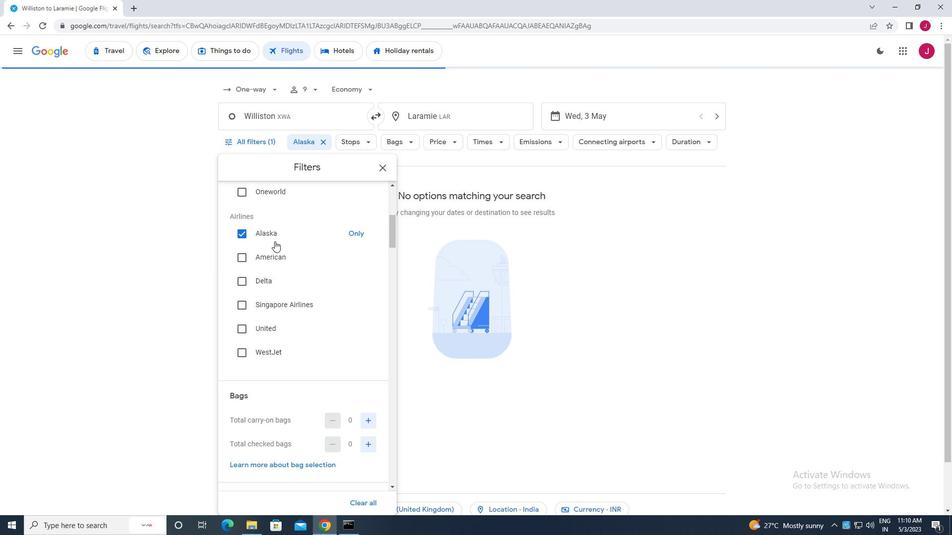 
Action: Mouse scrolled (278, 247) with delta (0, 0)
Screenshot: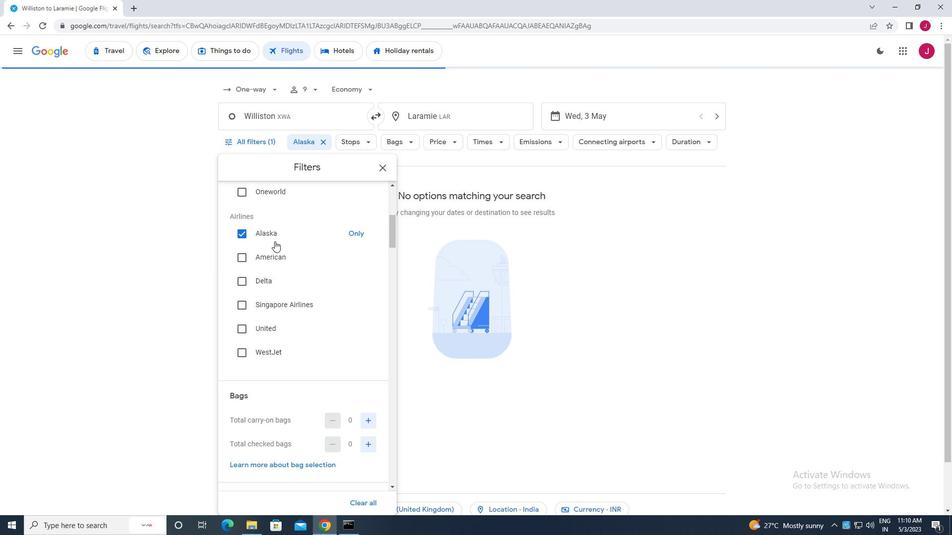 
Action: Mouse moved to (280, 251)
Screenshot: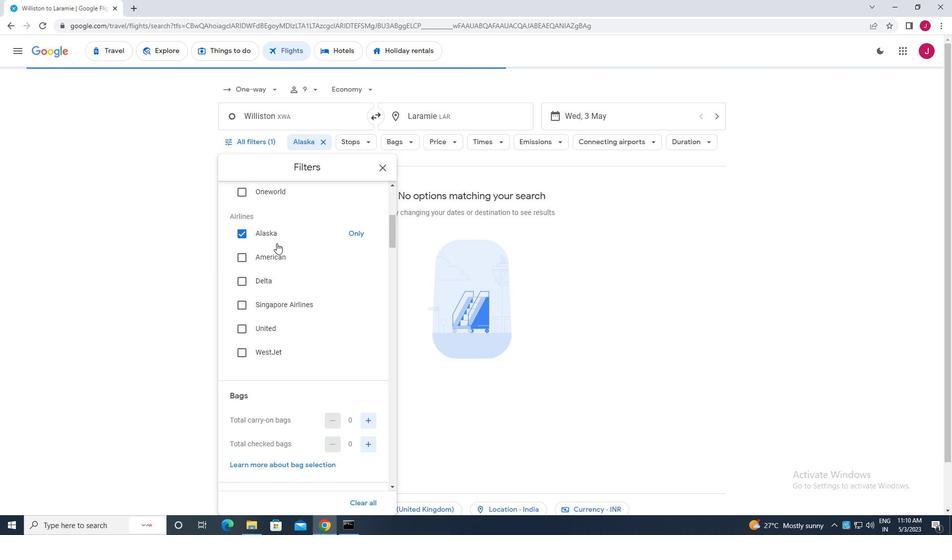 
Action: Mouse scrolled (280, 250) with delta (0, 0)
Screenshot: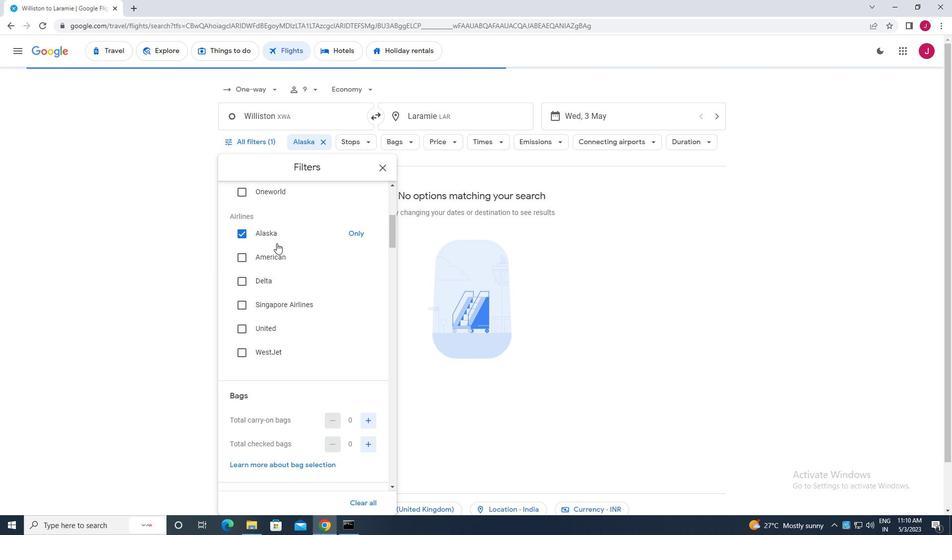 
Action: Mouse moved to (281, 252)
Screenshot: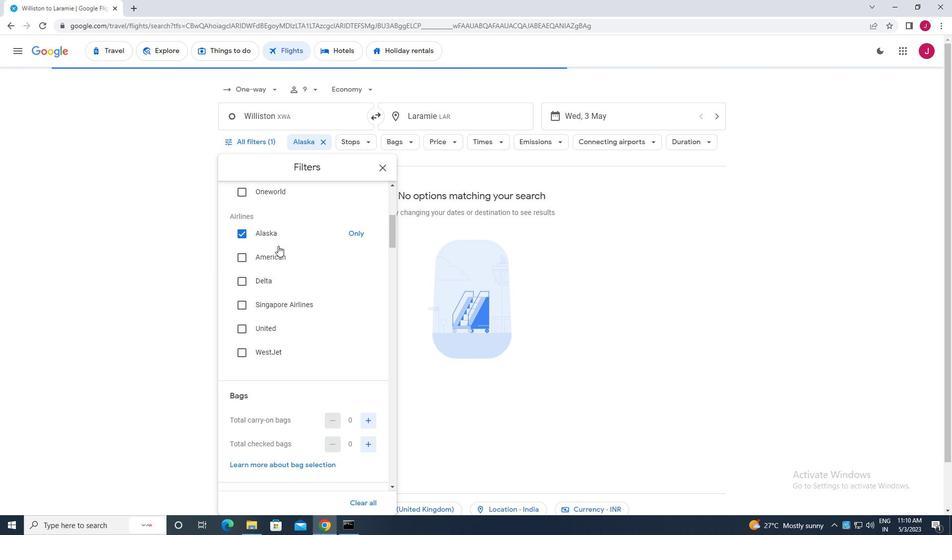 
Action: Mouse scrolled (281, 251) with delta (0, 0)
Screenshot: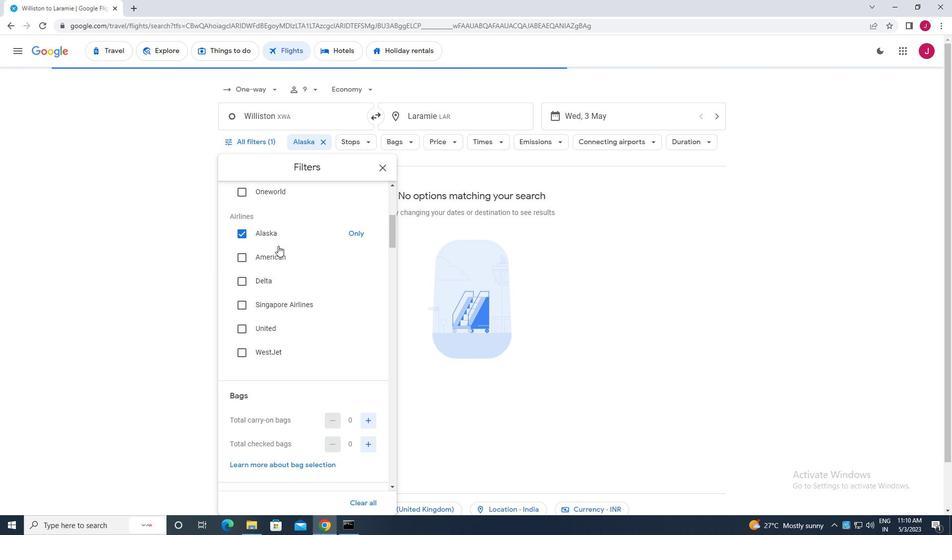 
Action: Mouse moved to (370, 393)
Screenshot: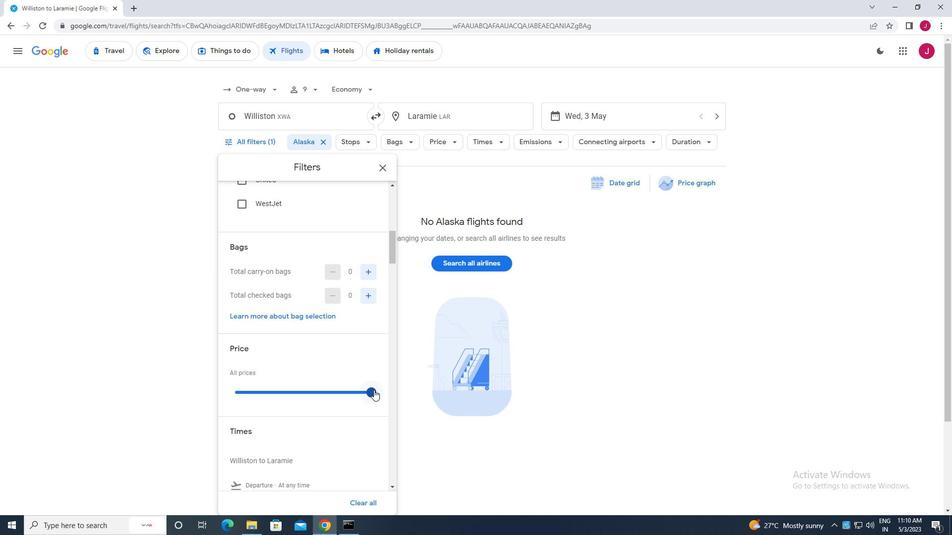 
Action: Mouse pressed left at (370, 393)
Screenshot: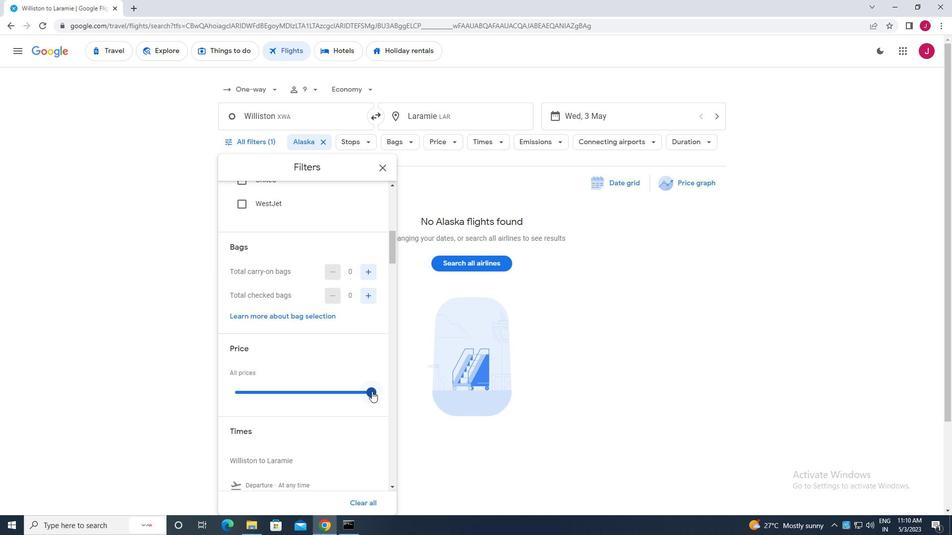 
Action: Mouse moved to (369, 375)
Screenshot: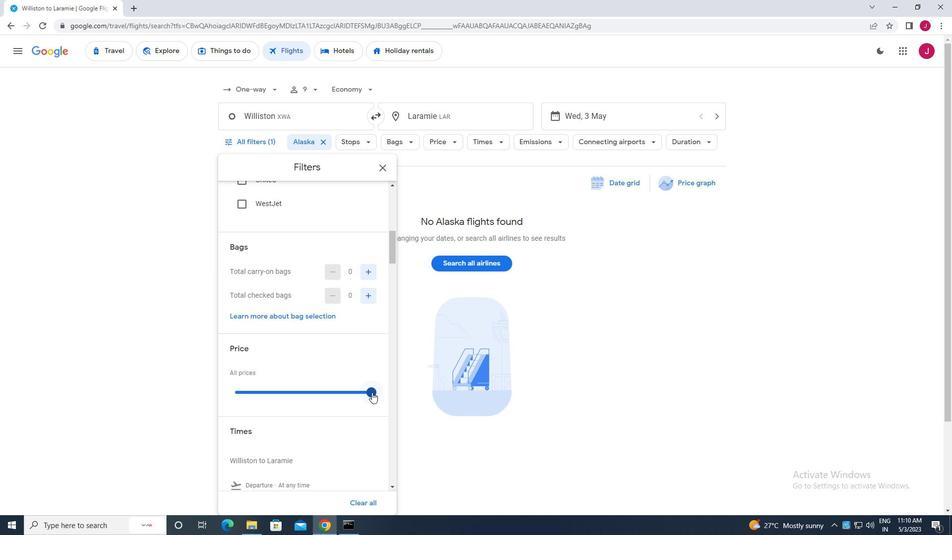 
Action: Mouse scrolled (369, 374) with delta (0, 0)
Screenshot: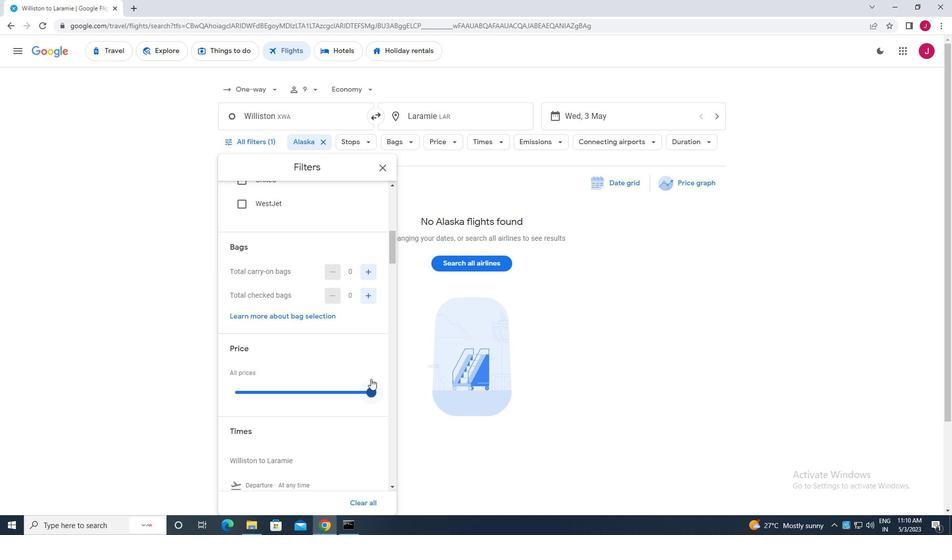 
Action: Mouse scrolled (369, 374) with delta (0, 0)
Screenshot: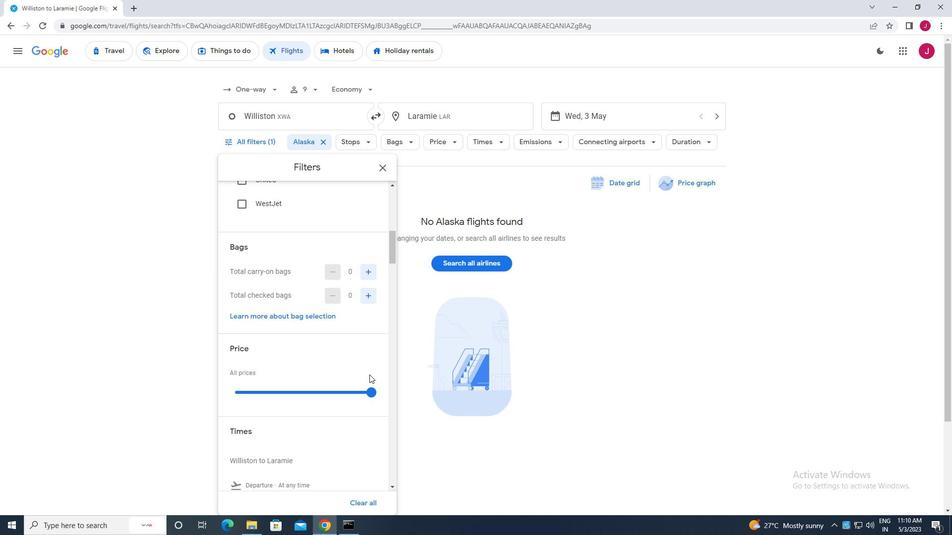 
Action: Mouse scrolled (369, 374) with delta (0, 0)
Screenshot: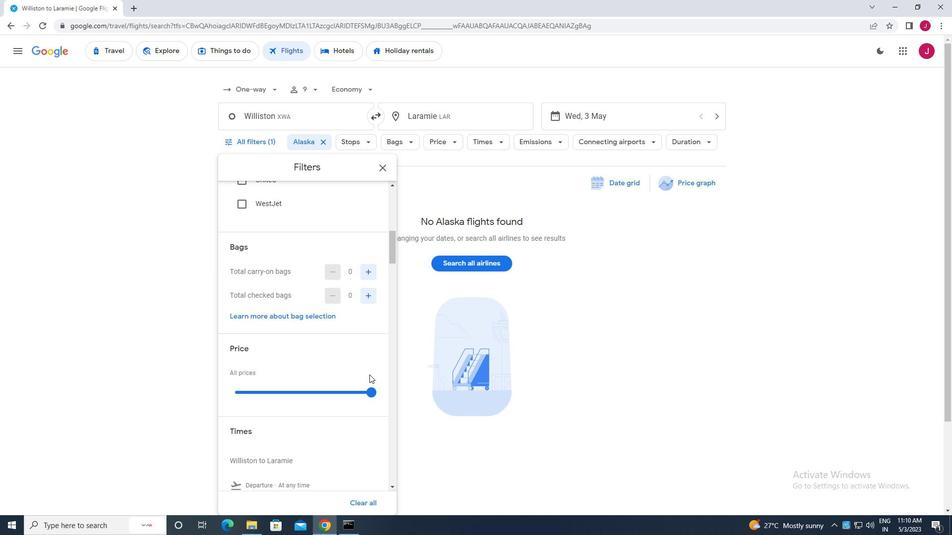 
Action: Mouse scrolled (369, 374) with delta (0, 0)
Screenshot: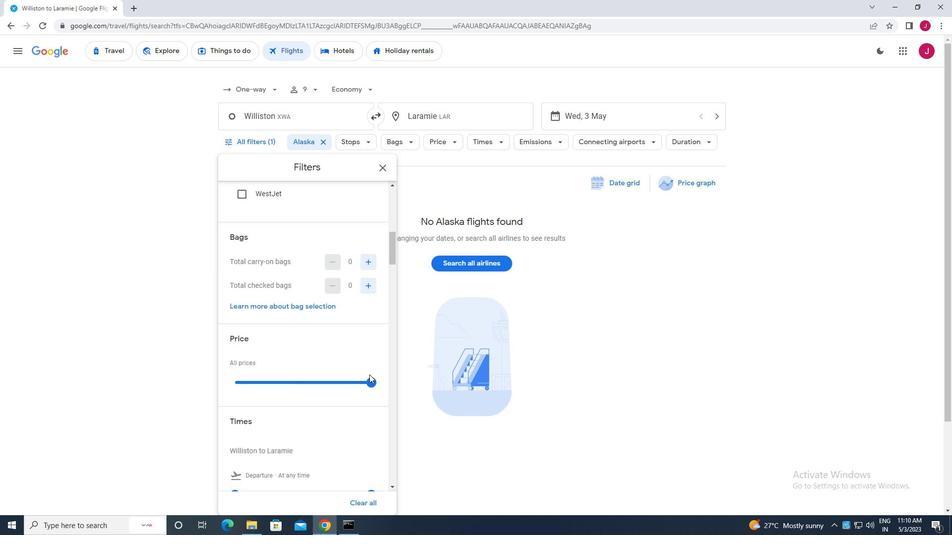
Action: Mouse moved to (236, 303)
Screenshot: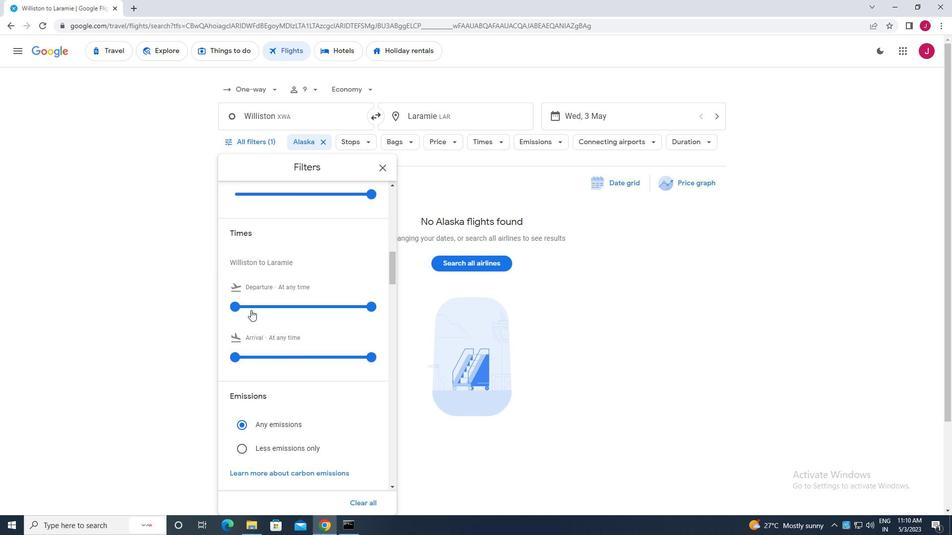 
Action: Mouse pressed left at (236, 303)
Screenshot: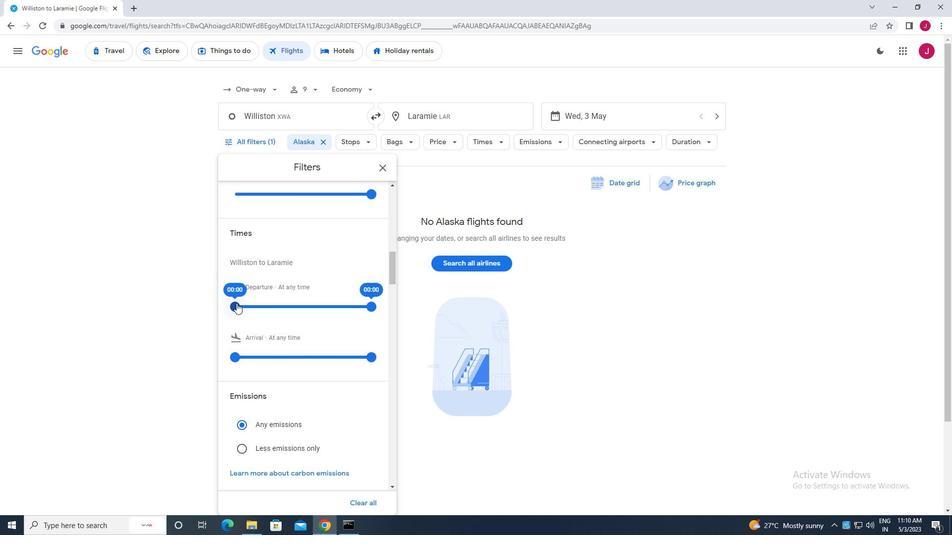 
Action: Mouse moved to (373, 306)
Screenshot: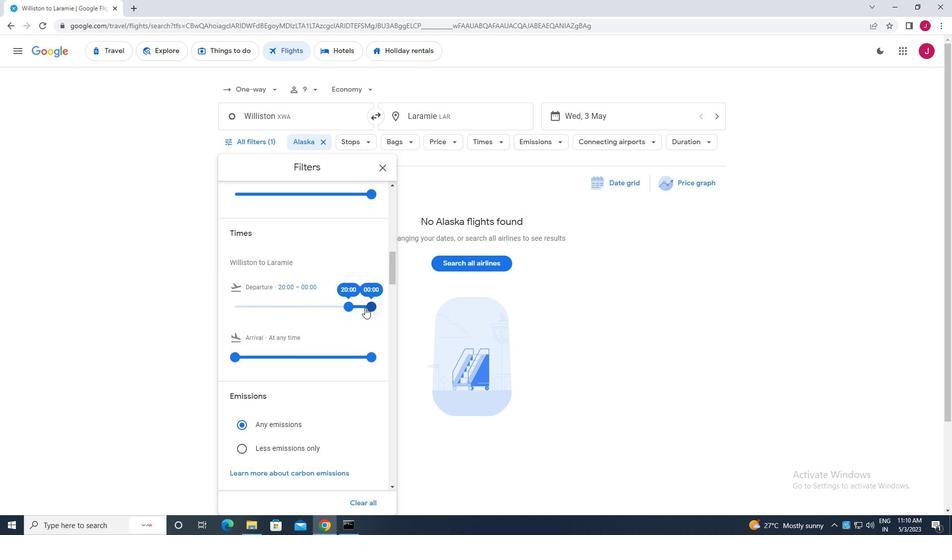 
Action: Mouse pressed left at (373, 306)
Screenshot: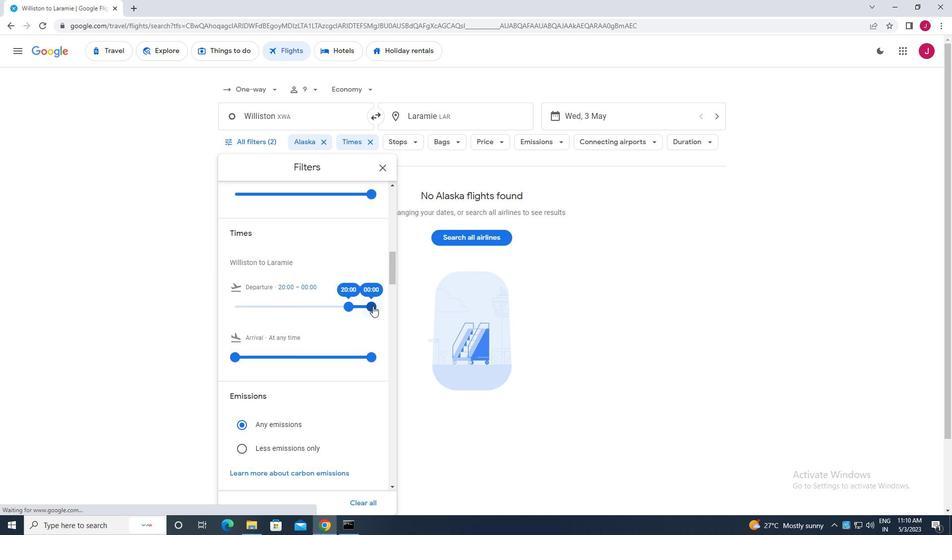 
Action: Mouse moved to (382, 169)
Screenshot: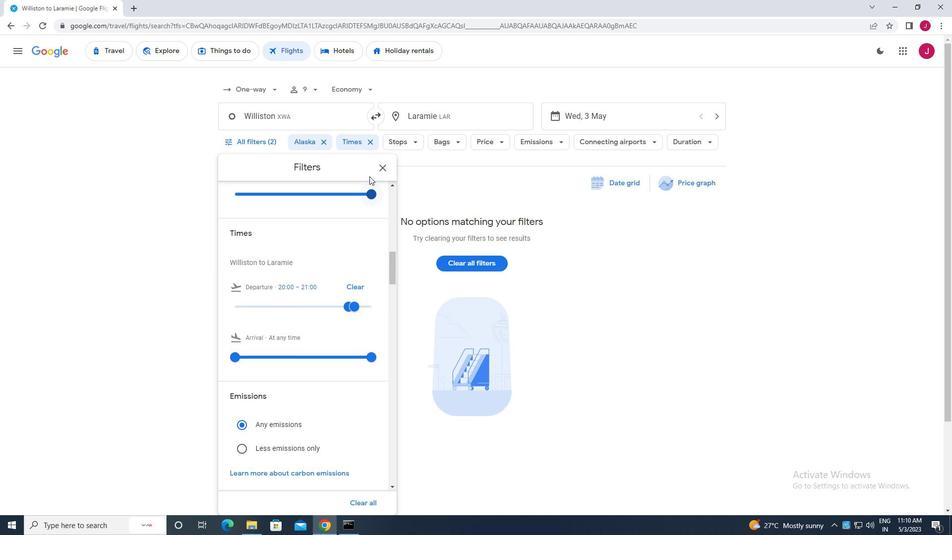 
Action: Mouse pressed left at (382, 169)
Screenshot: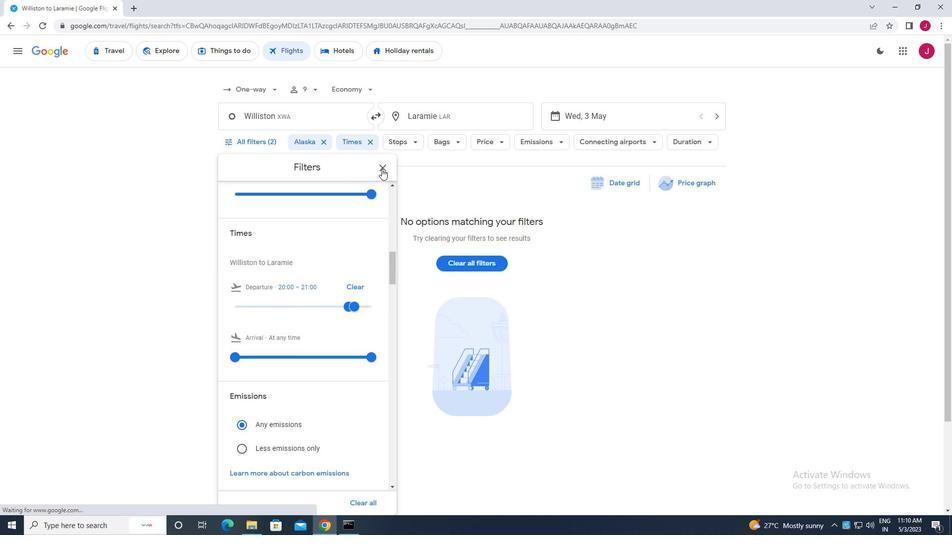 
Action: Mouse moved to (380, 169)
Screenshot: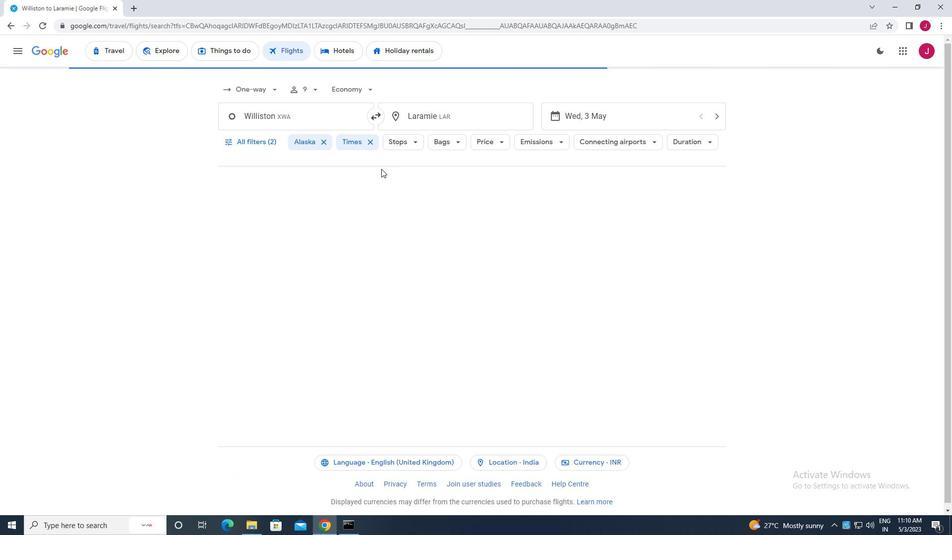 
